 Task: Find connections with filter location Landerneau with filter topic #Affiliationwith filter profile language Potuguese with filter current company BORN Group with filter school Gandhi Institute for Technological Advancement with filter industry Horticulture with filter service category Human Resources with filter keywords title Quality Engineer
Action: Mouse moved to (520, 88)
Screenshot: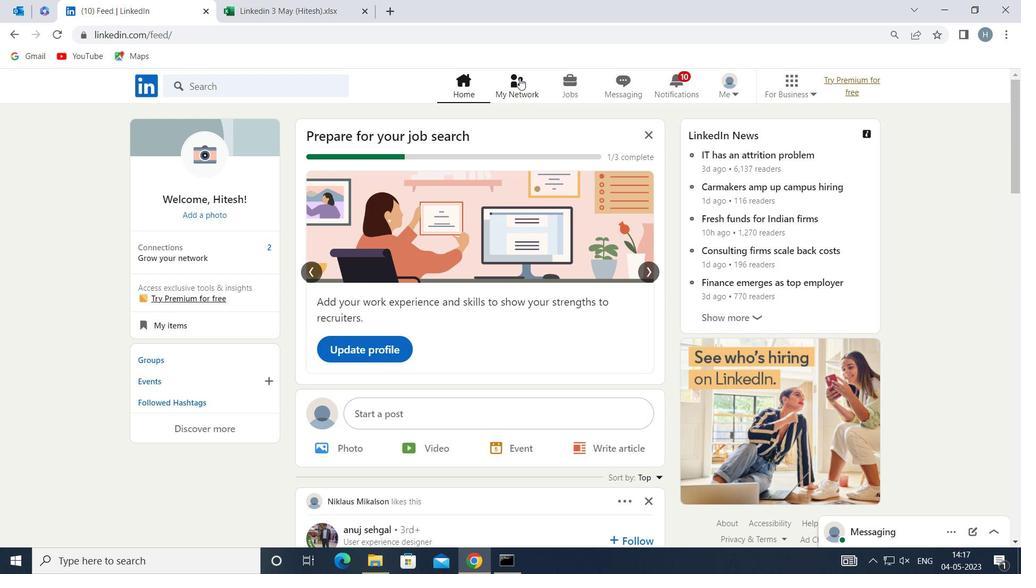 
Action: Mouse pressed left at (520, 88)
Screenshot: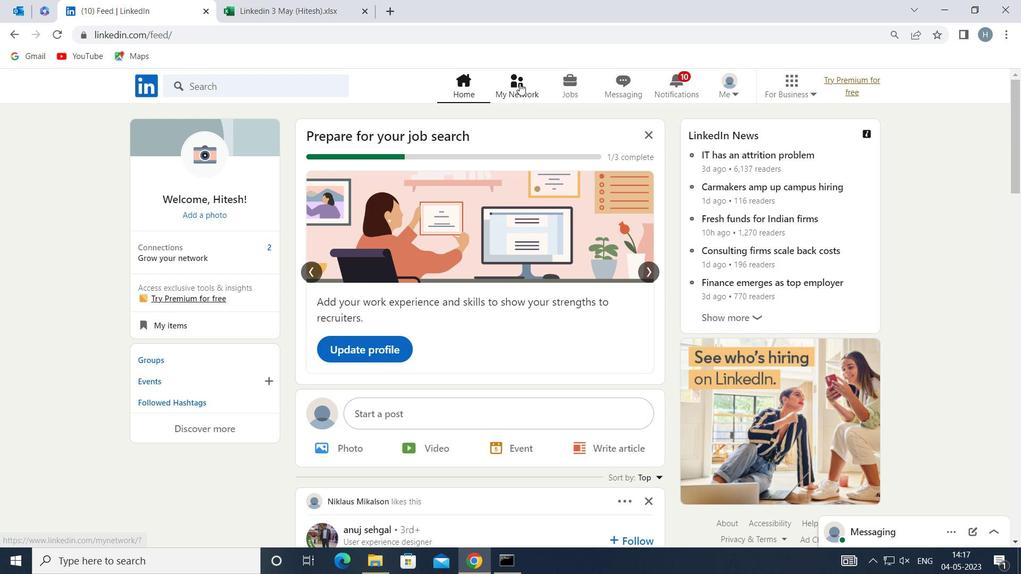 
Action: Mouse moved to (308, 158)
Screenshot: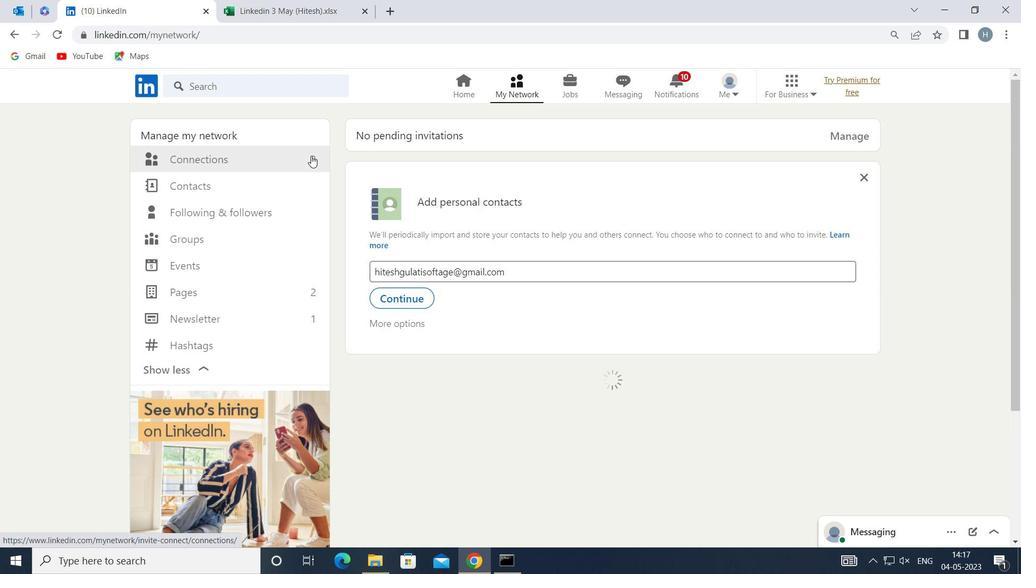 
Action: Mouse pressed left at (308, 158)
Screenshot: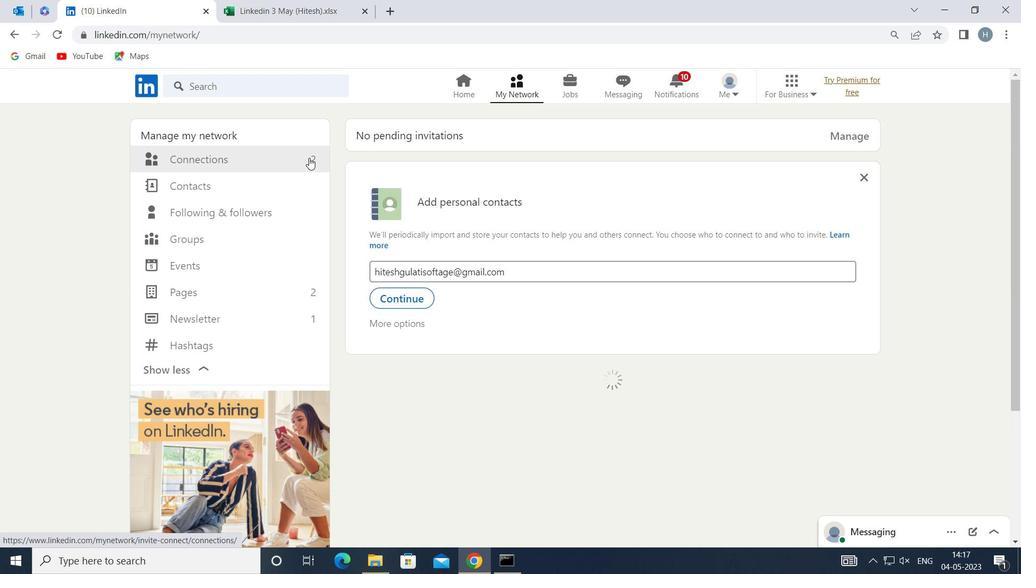 
Action: Mouse moved to (617, 160)
Screenshot: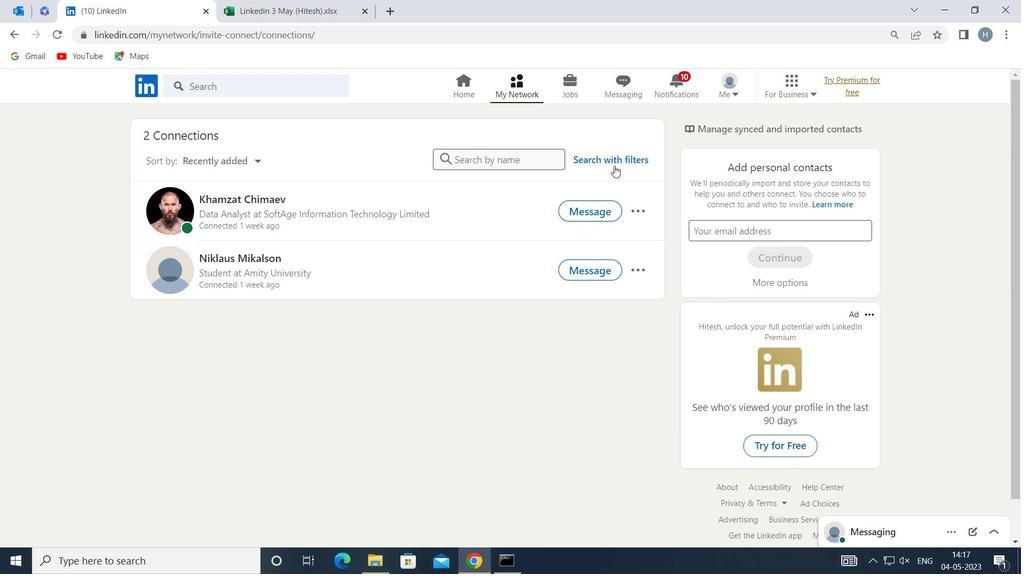 
Action: Mouse pressed left at (617, 160)
Screenshot: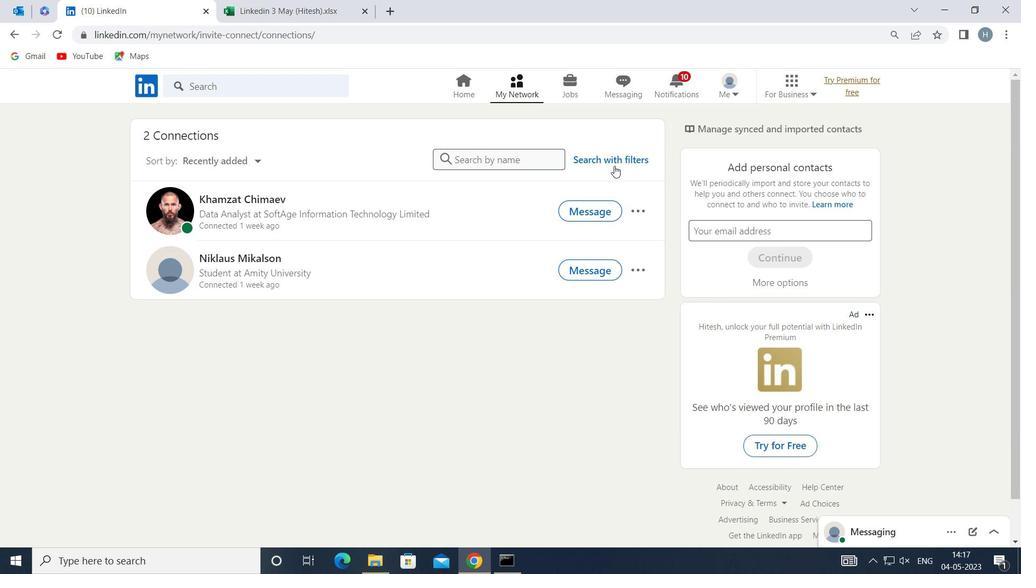 
Action: Mouse moved to (555, 126)
Screenshot: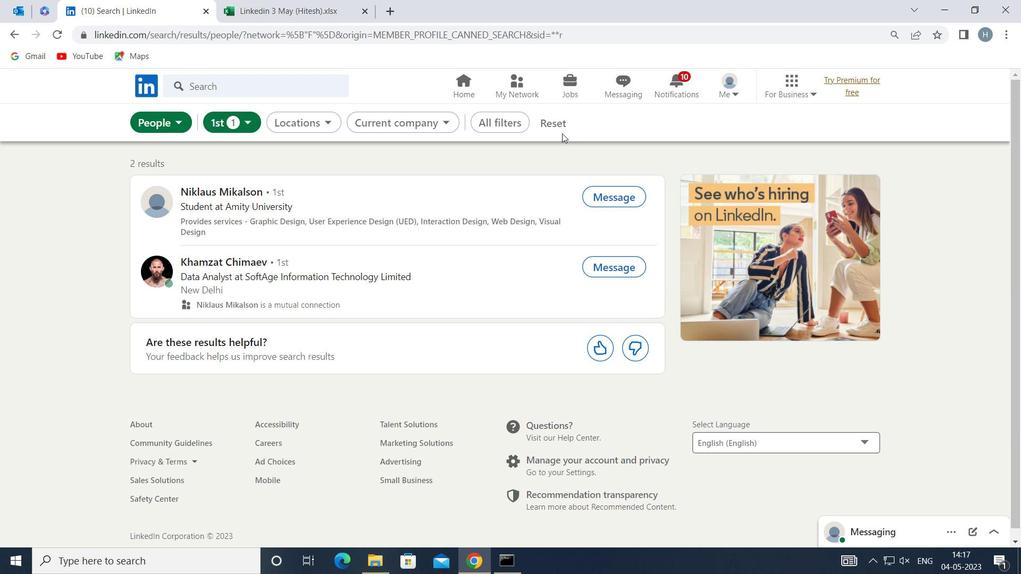 
Action: Mouse pressed left at (555, 126)
Screenshot: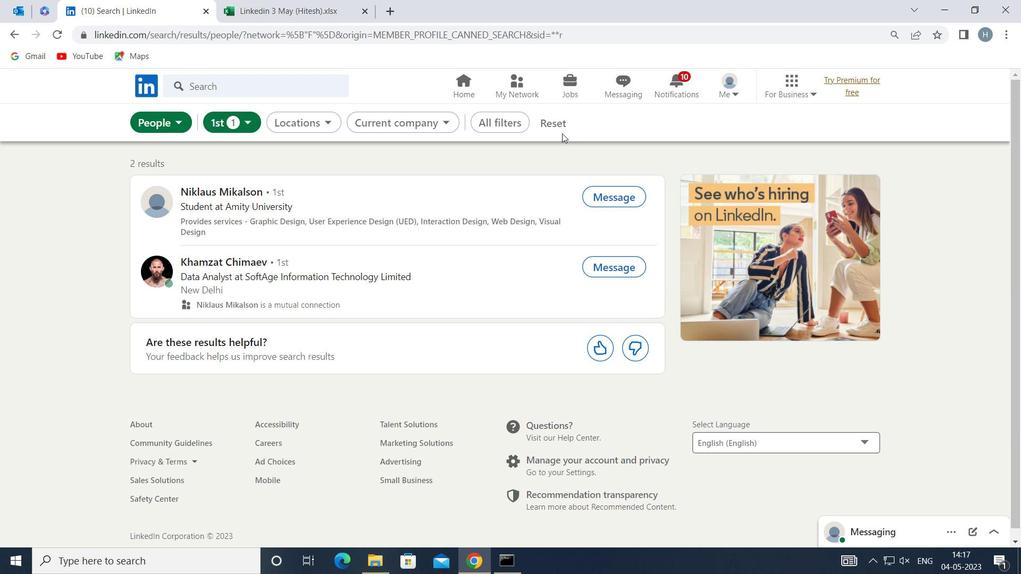 
Action: Mouse moved to (543, 126)
Screenshot: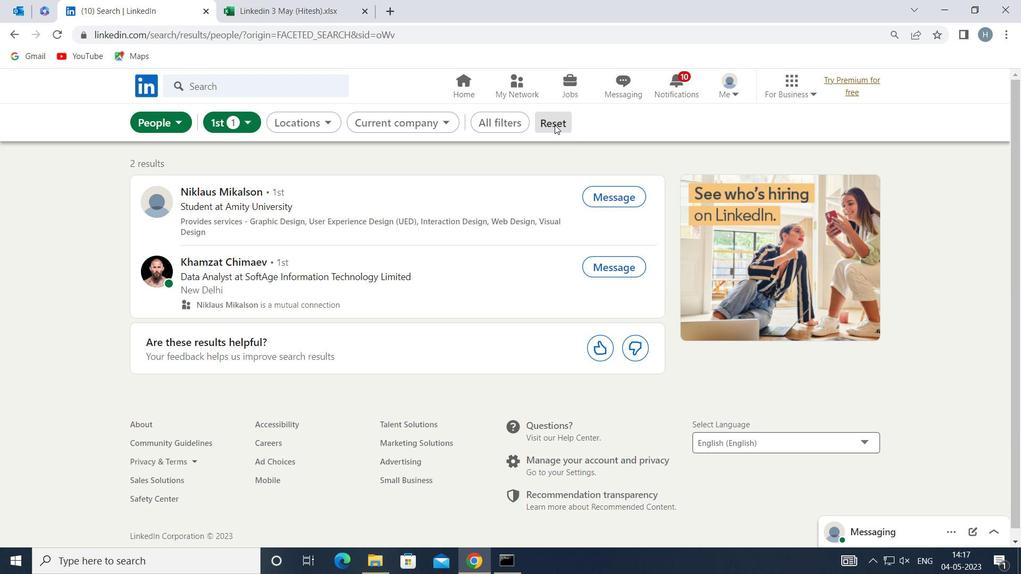 
Action: Mouse pressed left at (543, 126)
Screenshot: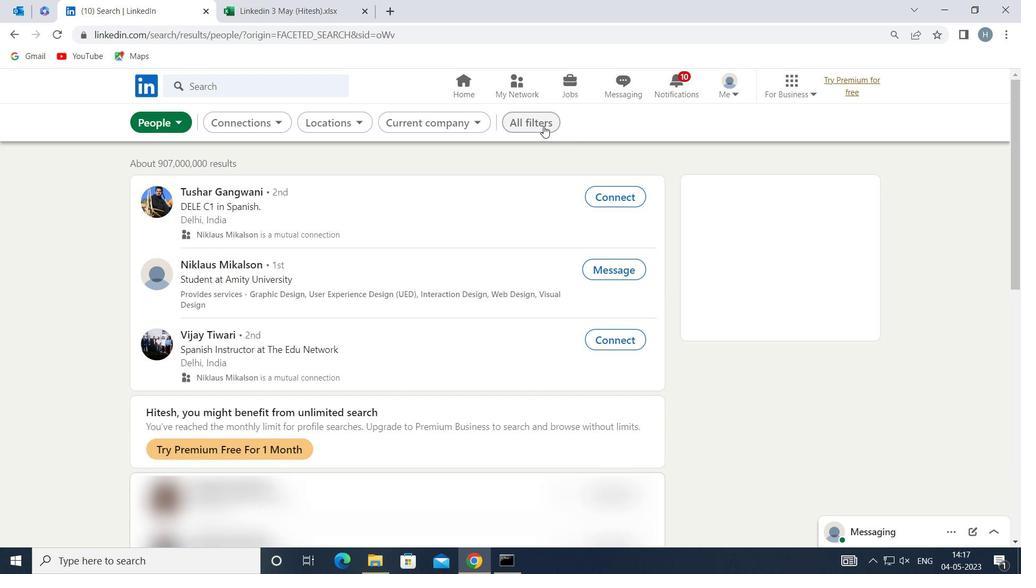 
Action: Mouse moved to (820, 319)
Screenshot: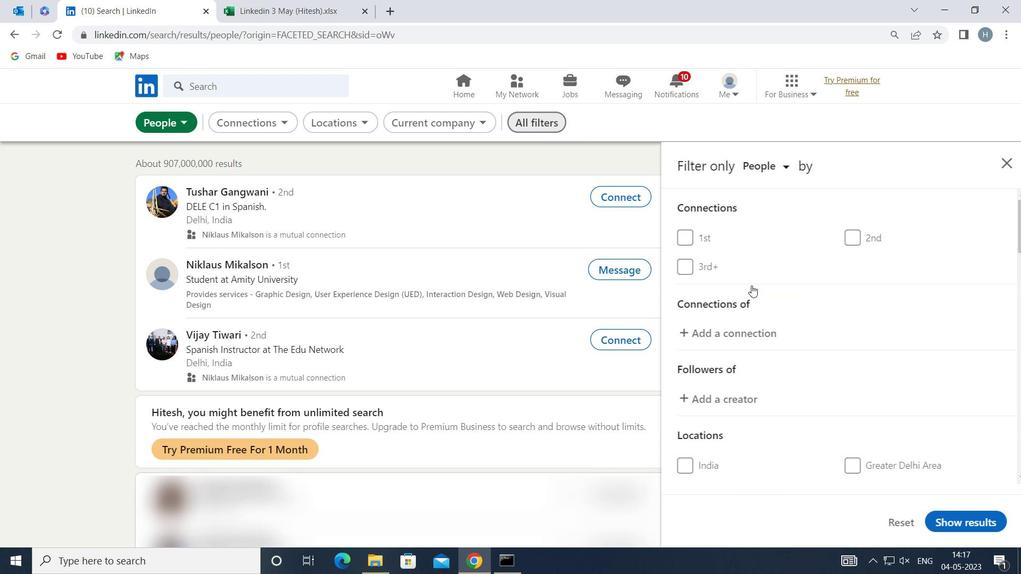 
Action: Mouse scrolled (820, 319) with delta (0, 0)
Screenshot: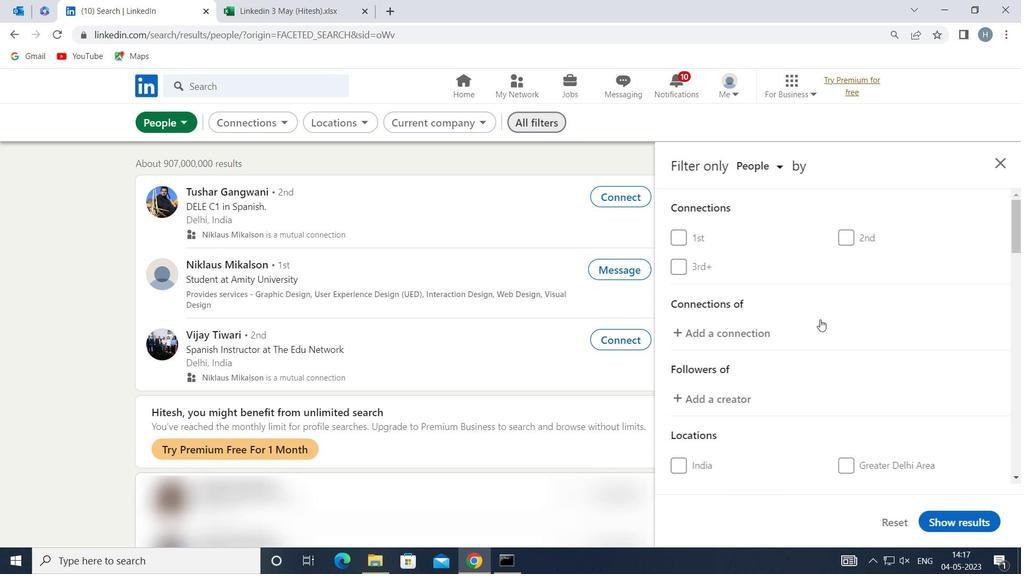 
Action: Mouse scrolled (820, 319) with delta (0, 0)
Screenshot: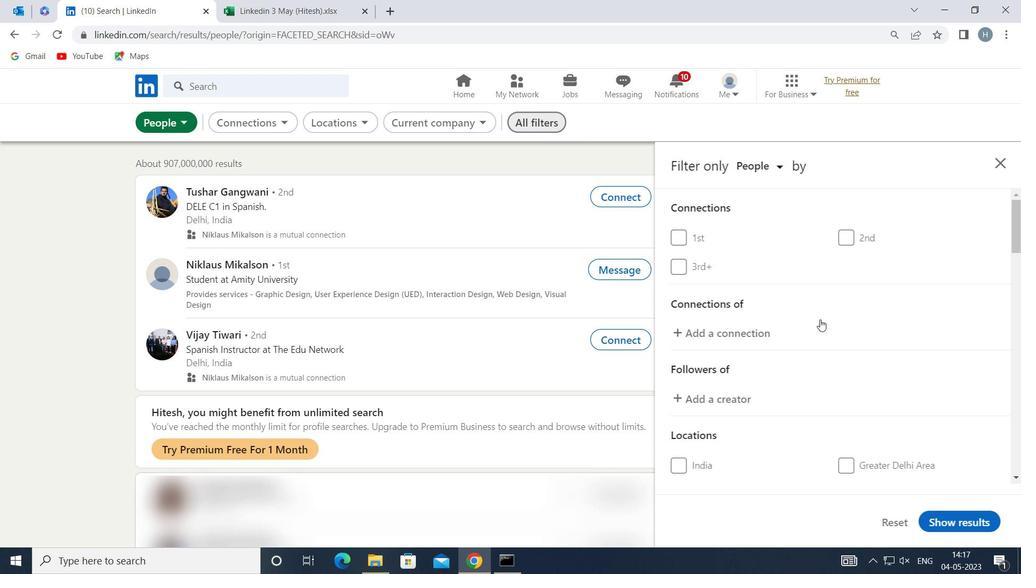 
Action: Mouse scrolled (820, 319) with delta (0, 0)
Screenshot: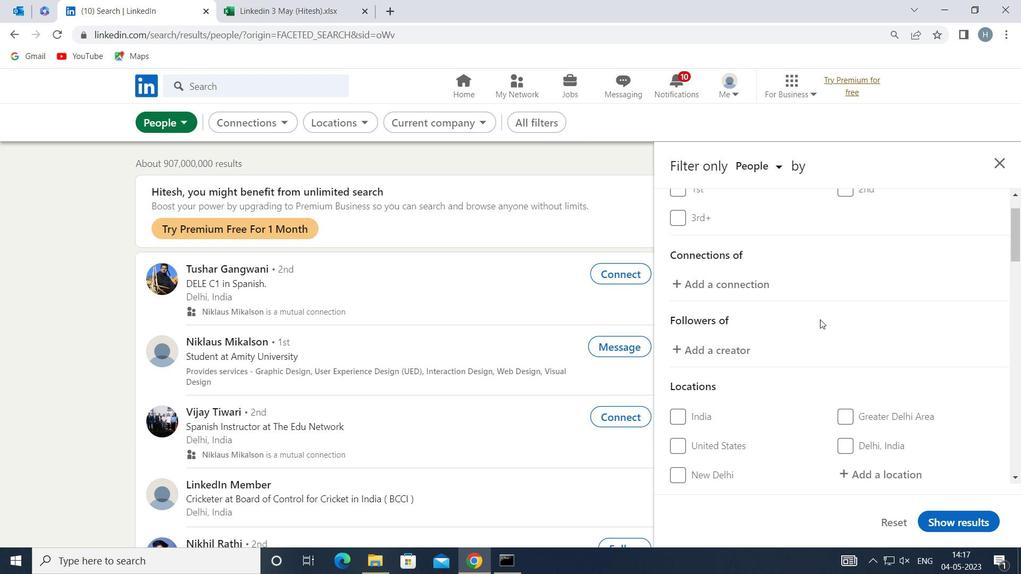 
Action: Mouse moved to (853, 325)
Screenshot: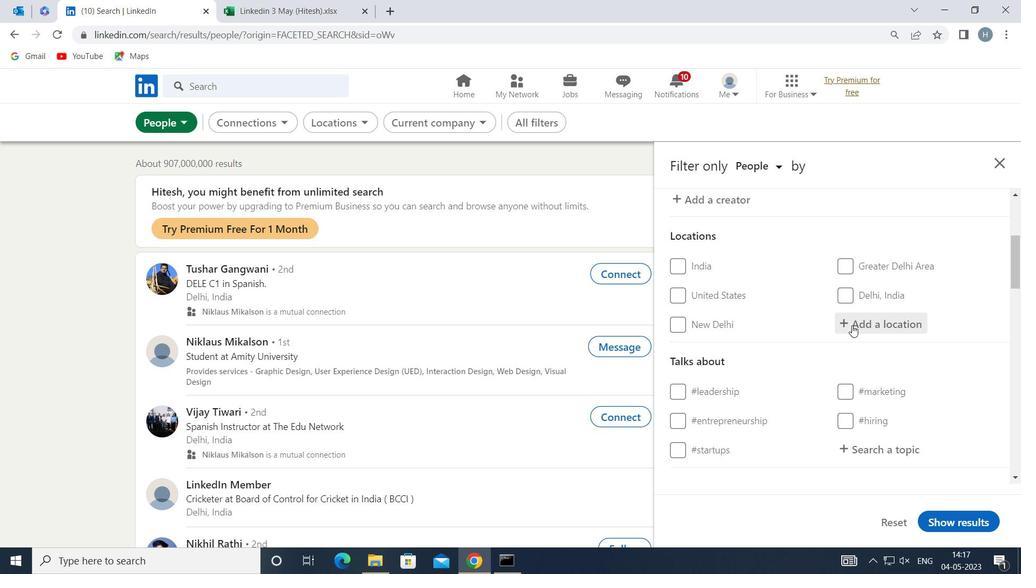
Action: Mouse pressed left at (853, 325)
Screenshot: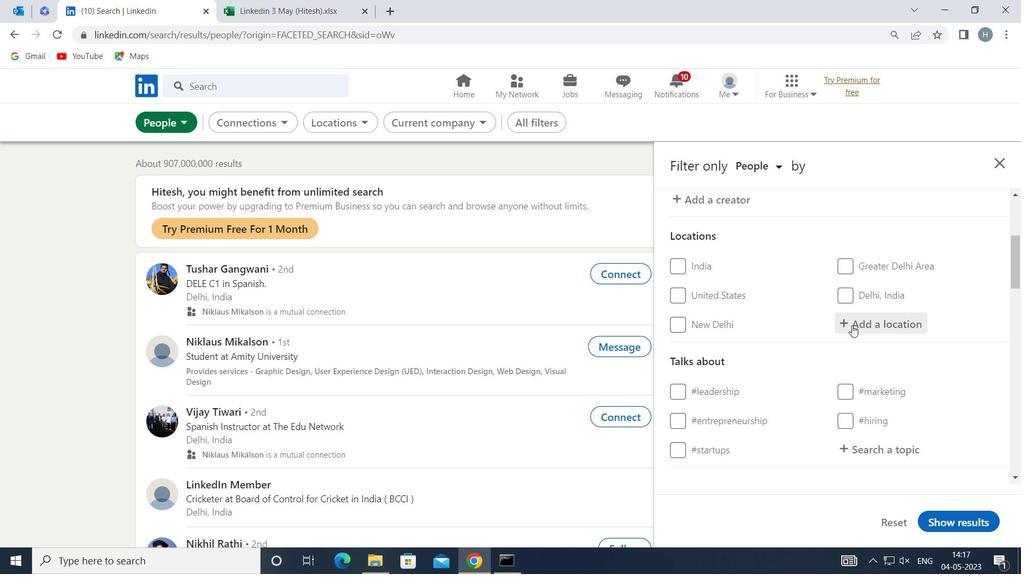 
Action: Mouse moved to (854, 324)
Screenshot: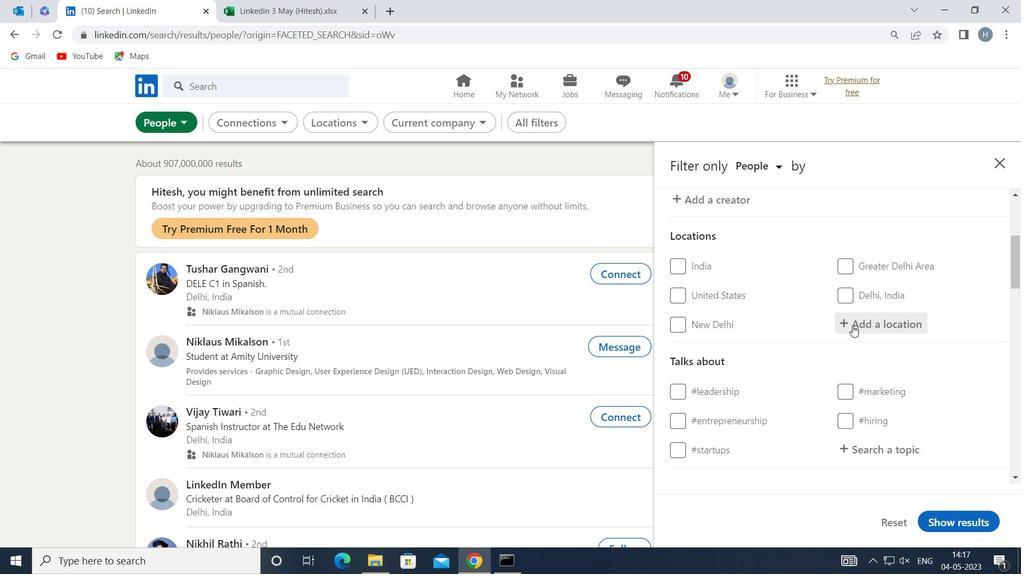 
Action: Key pressed <Key.shift>LANDERNEAU
Screenshot: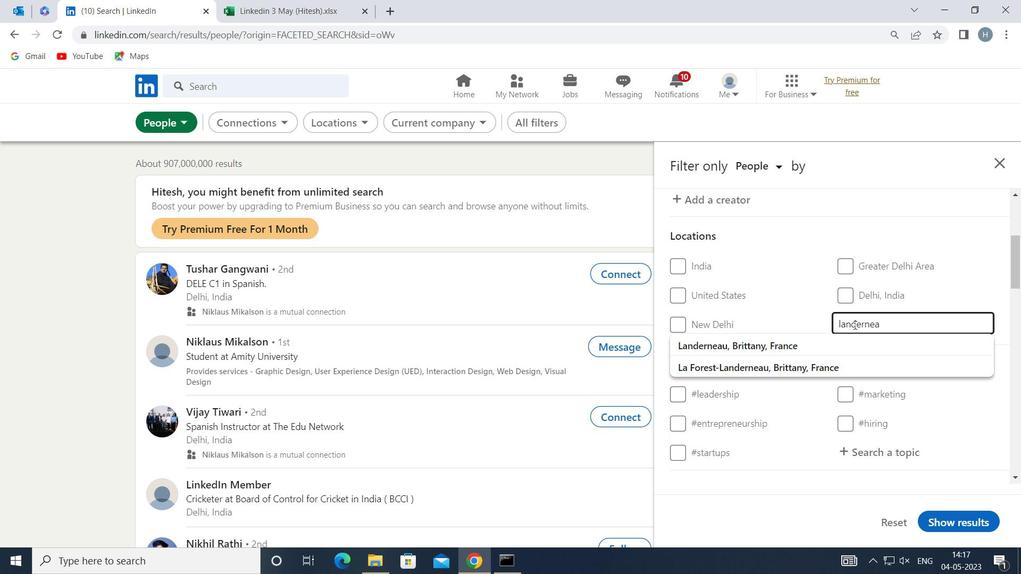 
Action: Mouse moved to (837, 348)
Screenshot: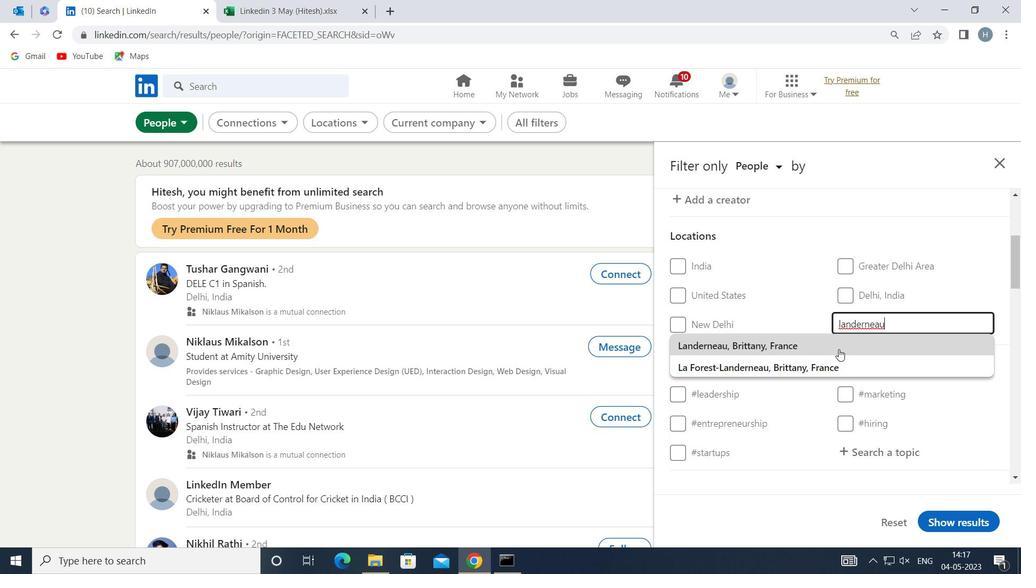 
Action: Mouse pressed left at (837, 348)
Screenshot: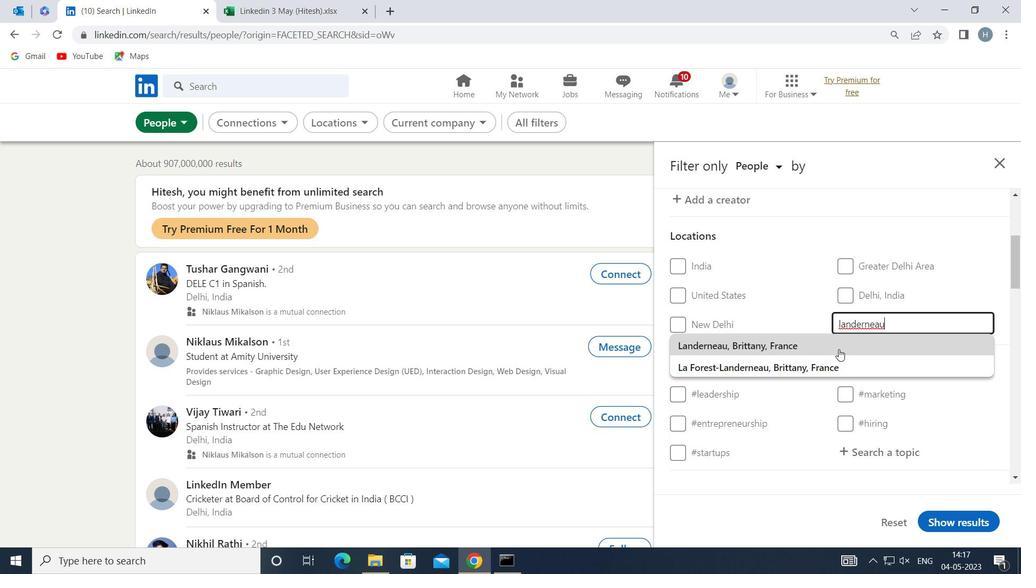 
Action: Mouse scrolled (837, 348) with delta (0, 0)
Screenshot: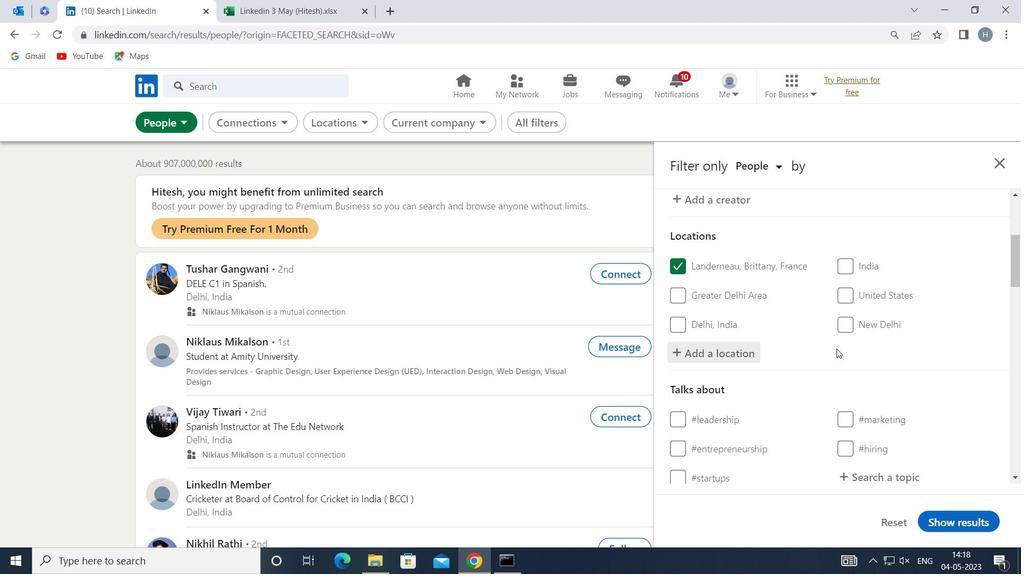 
Action: Mouse moved to (877, 407)
Screenshot: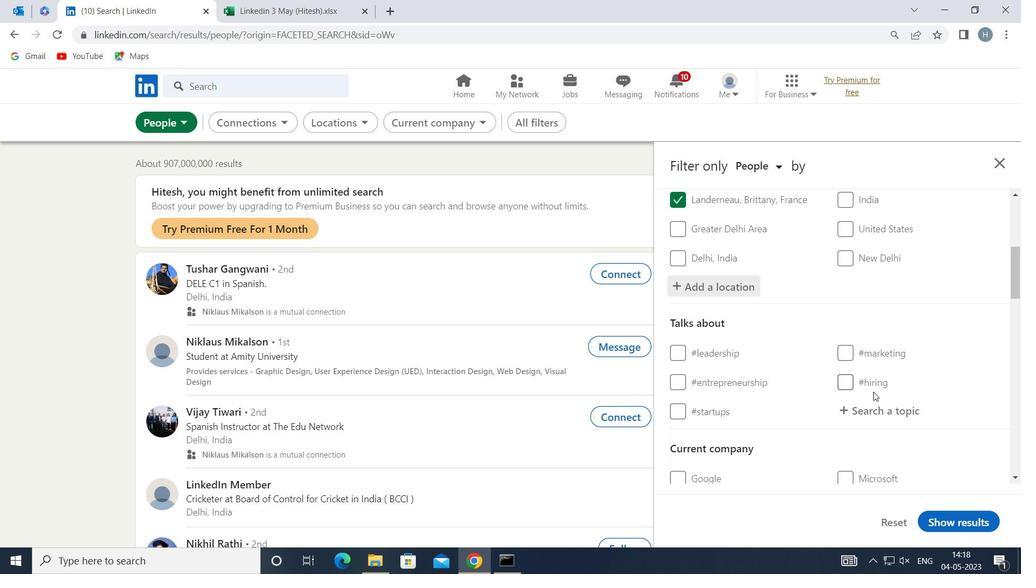 
Action: Mouse pressed left at (877, 407)
Screenshot: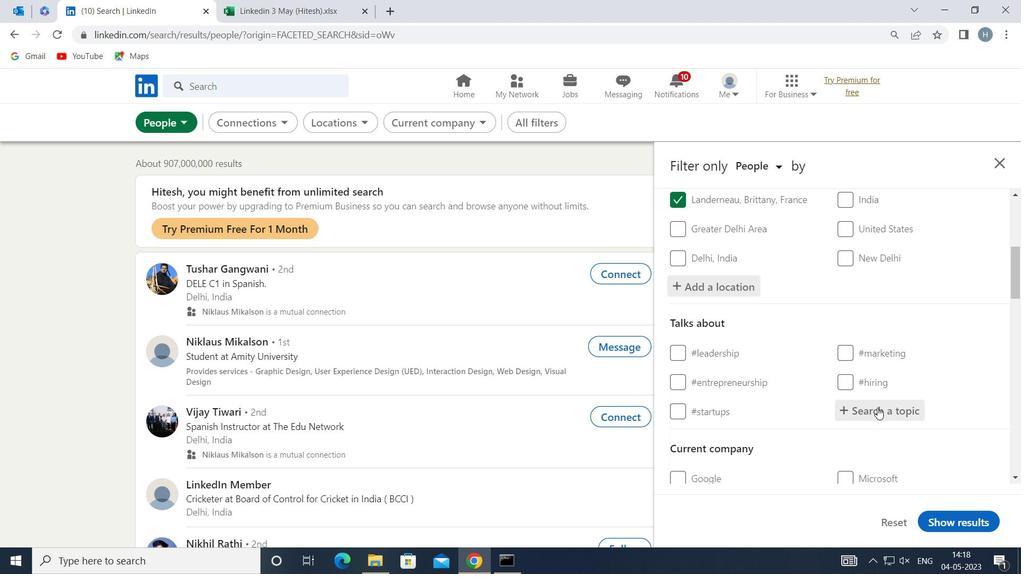 
Action: Key pressed <Key.shift>AFFILIATION
Screenshot: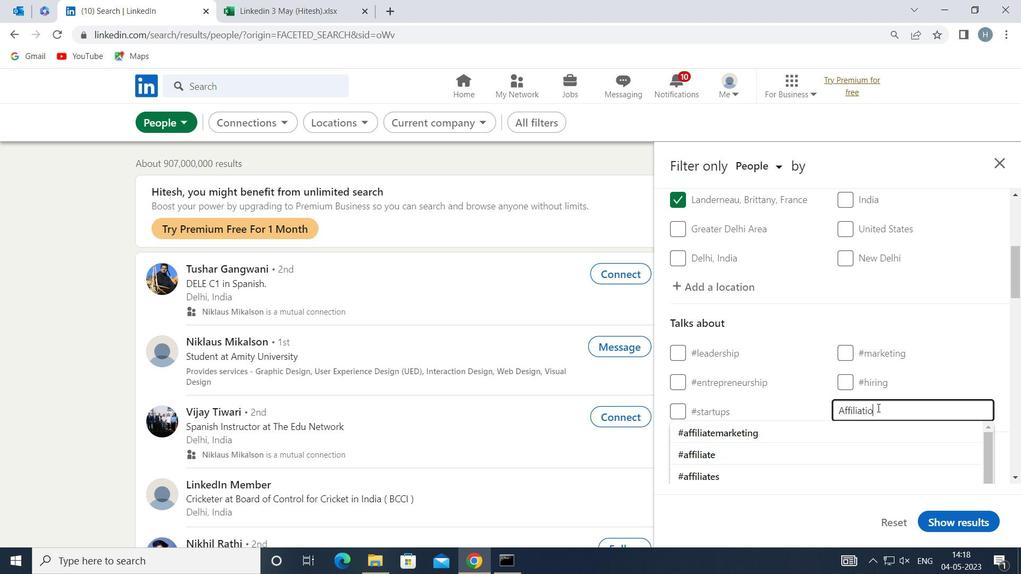 
Action: Mouse moved to (837, 427)
Screenshot: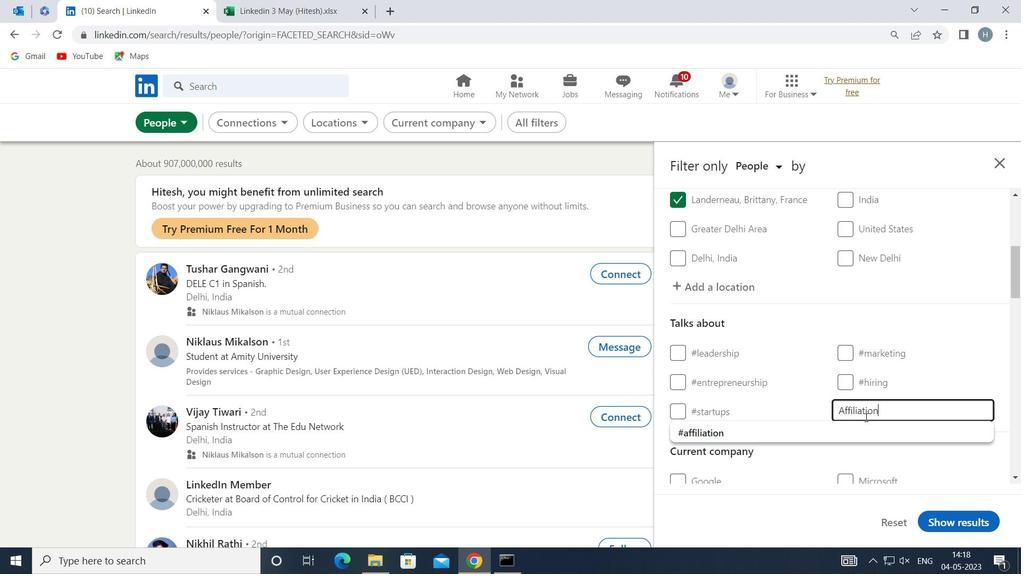 
Action: Mouse pressed left at (837, 427)
Screenshot: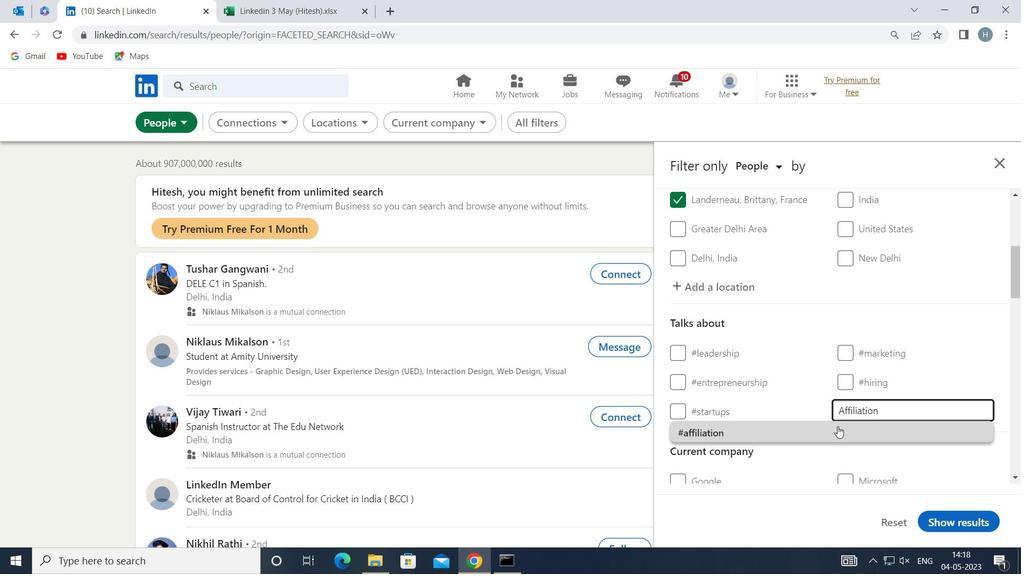 
Action: Mouse moved to (836, 427)
Screenshot: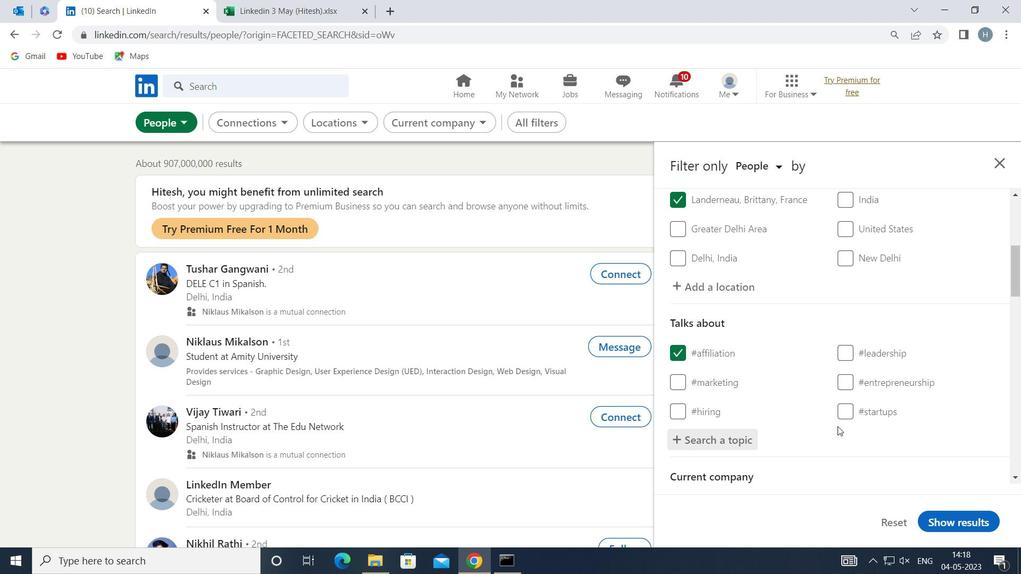 
Action: Mouse scrolled (836, 426) with delta (0, 0)
Screenshot: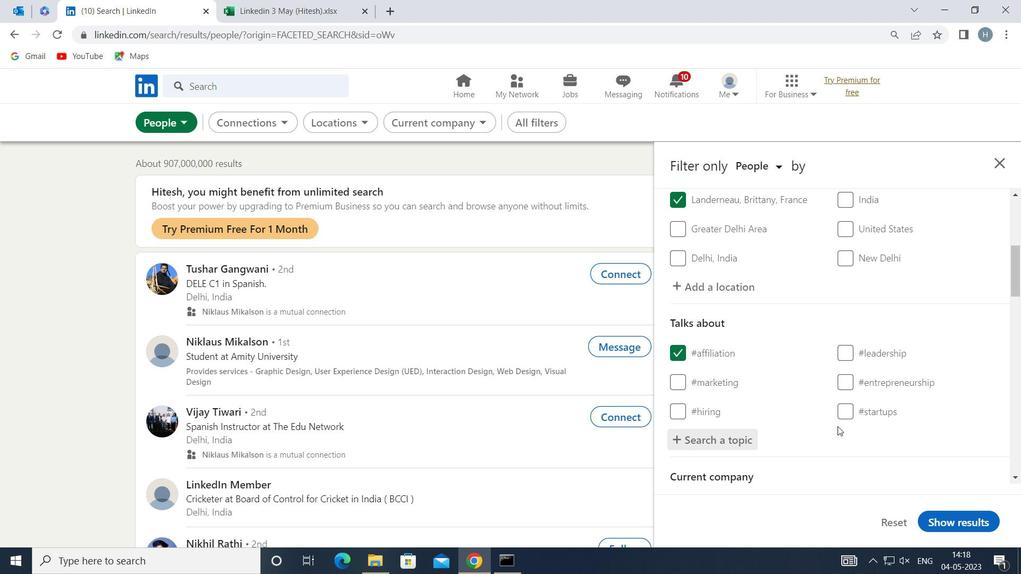 
Action: Mouse moved to (836, 424)
Screenshot: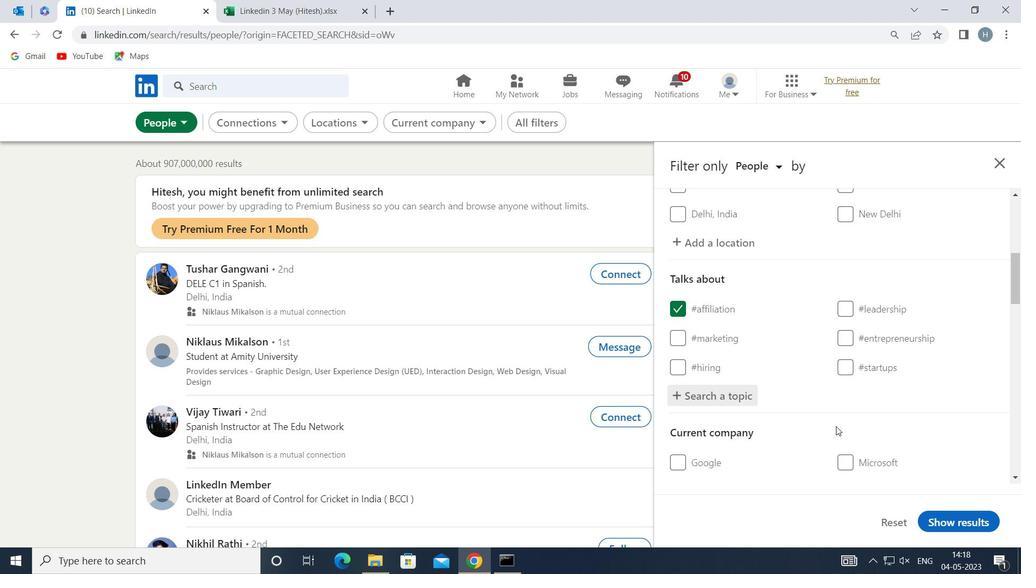 
Action: Mouse scrolled (836, 423) with delta (0, 0)
Screenshot: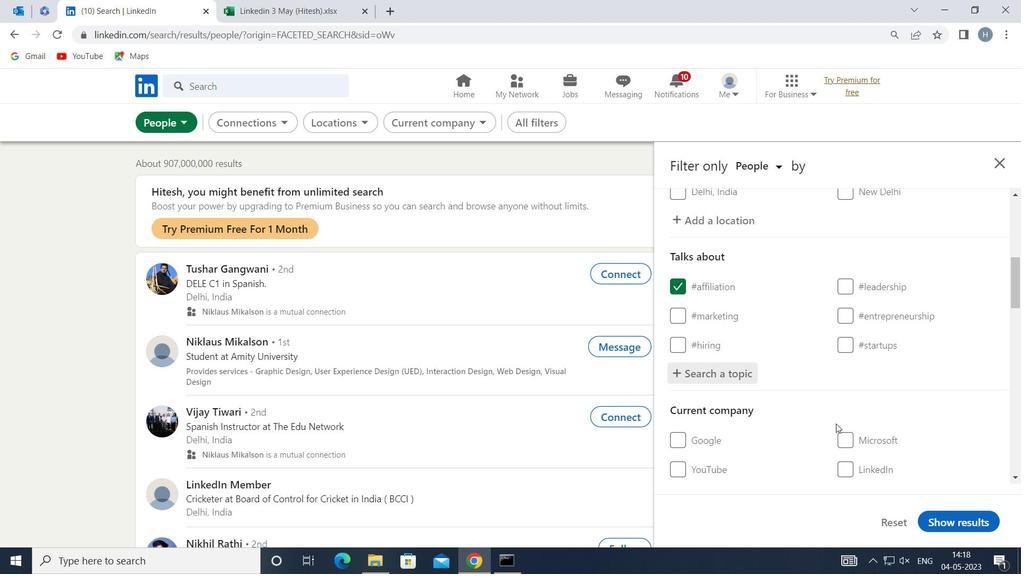 
Action: Mouse moved to (836, 421)
Screenshot: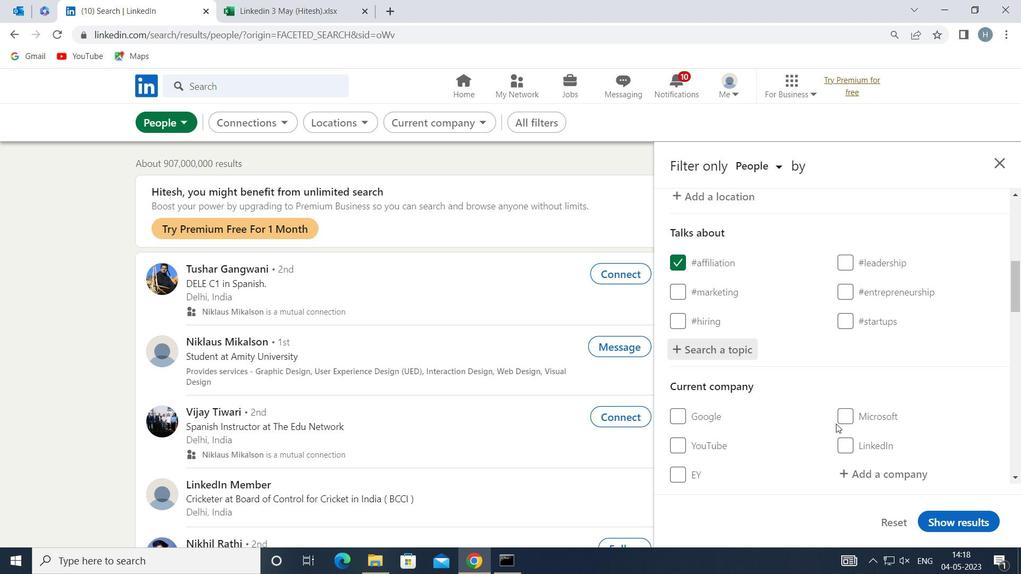 
Action: Mouse scrolled (836, 421) with delta (0, 0)
Screenshot: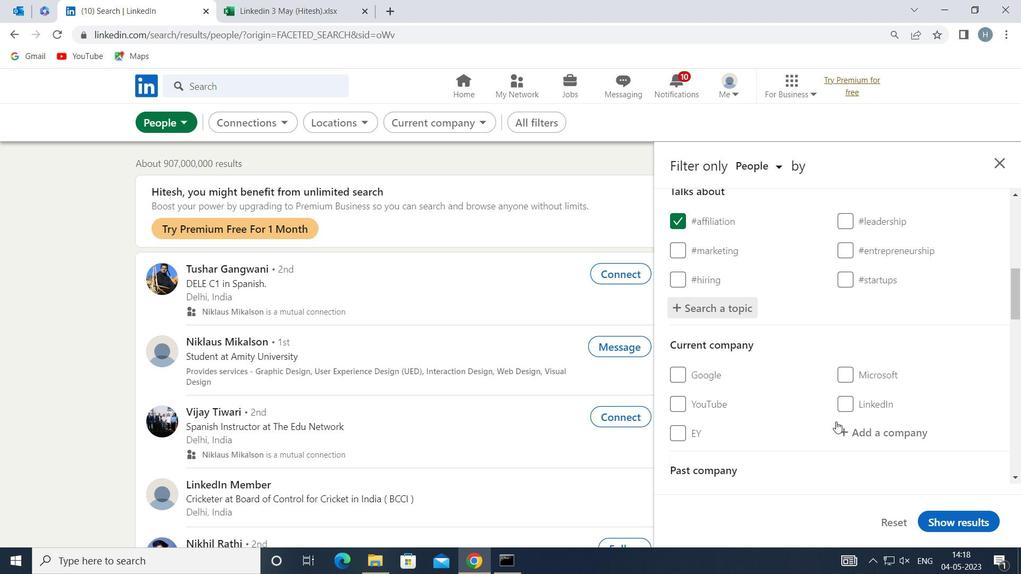 
Action: Mouse moved to (836, 419)
Screenshot: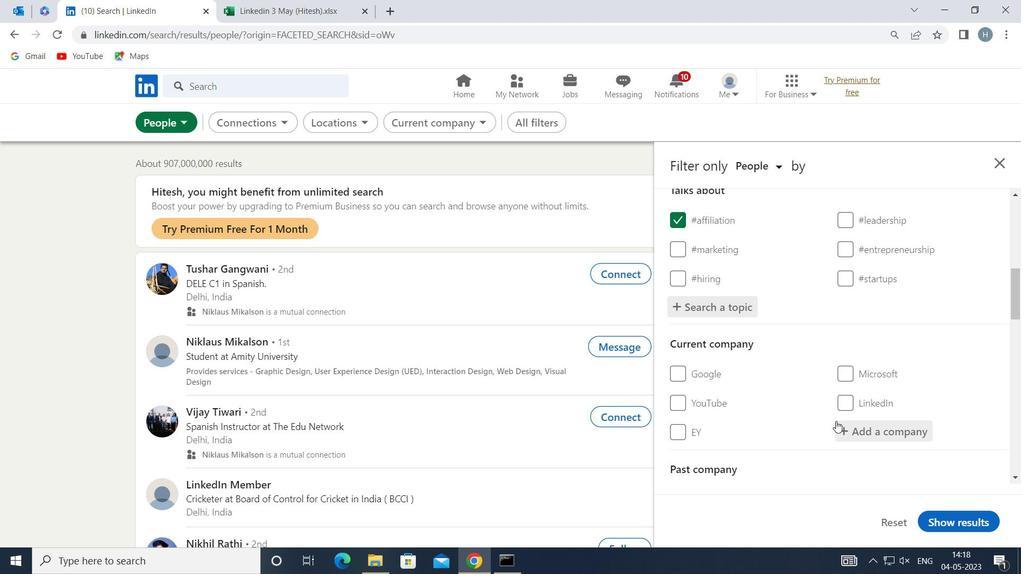 
Action: Mouse scrolled (836, 418) with delta (0, 0)
Screenshot: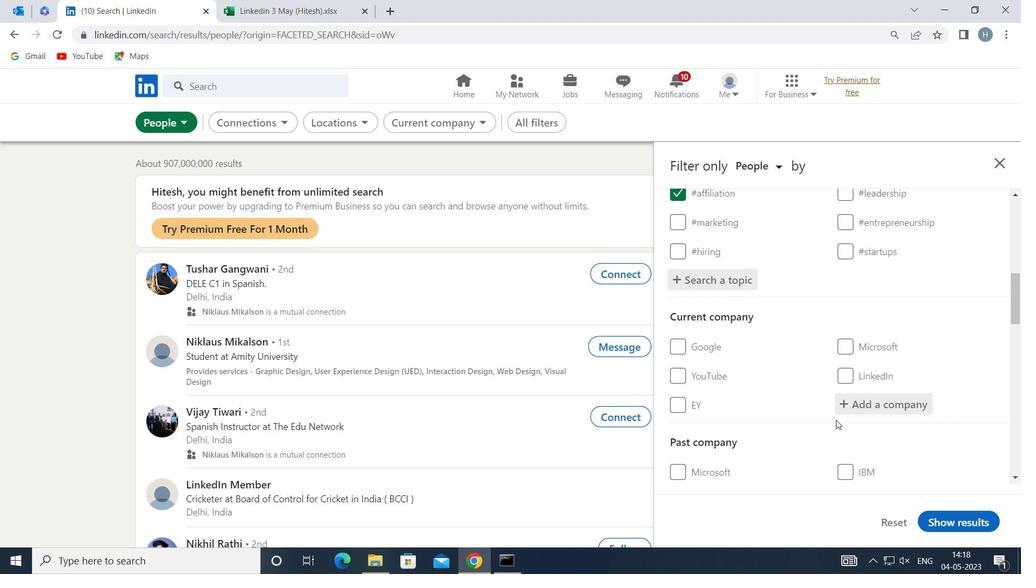 
Action: Mouse scrolled (836, 418) with delta (0, 0)
Screenshot: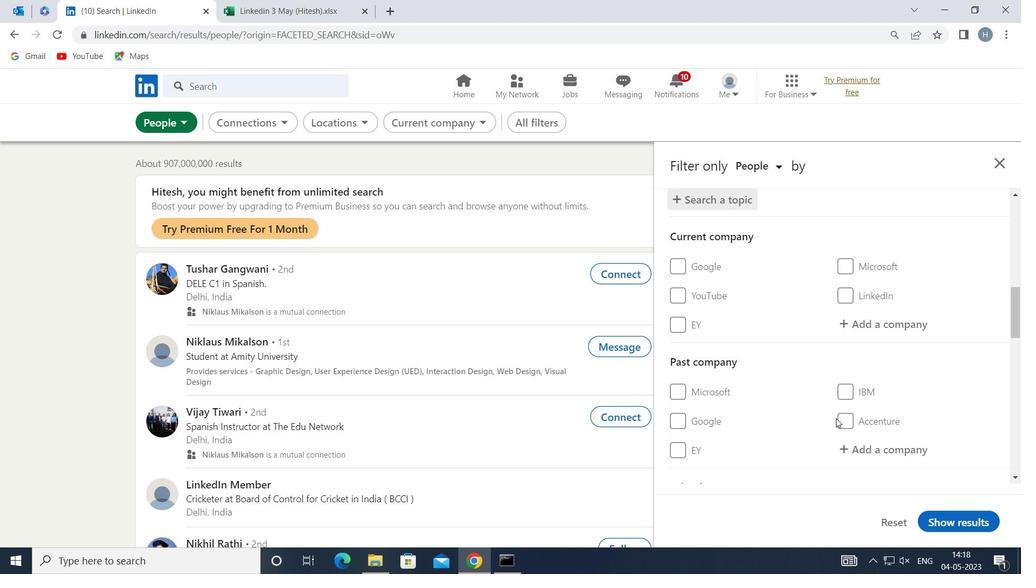 
Action: Mouse scrolled (836, 418) with delta (0, 0)
Screenshot: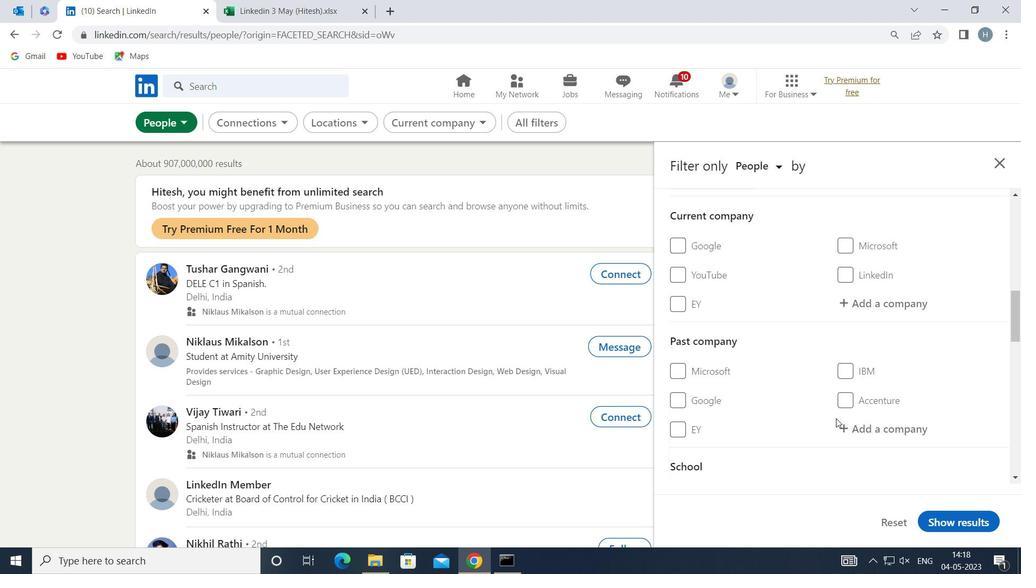 
Action: Mouse scrolled (836, 418) with delta (0, 0)
Screenshot: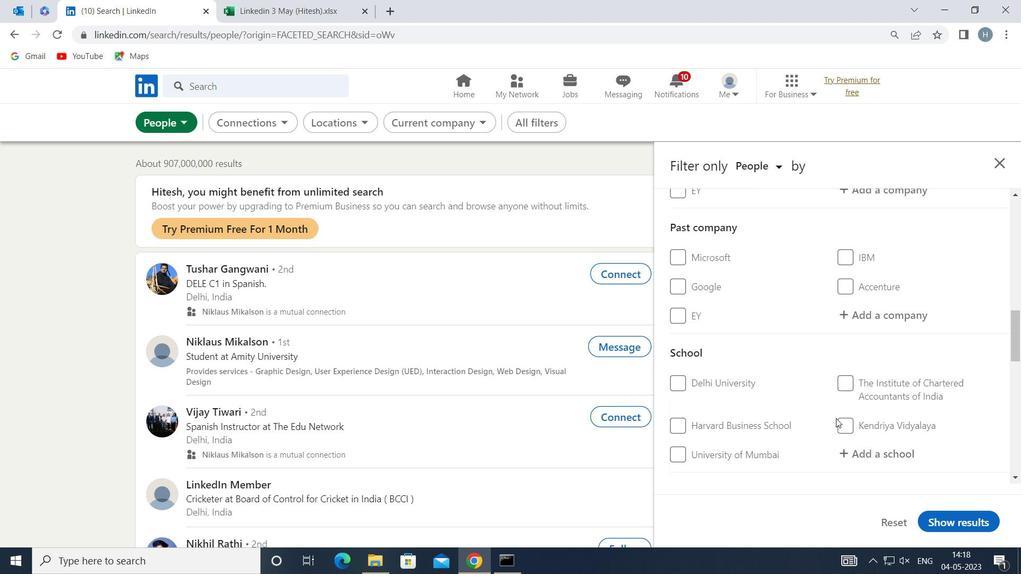 
Action: Mouse scrolled (836, 418) with delta (0, 0)
Screenshot: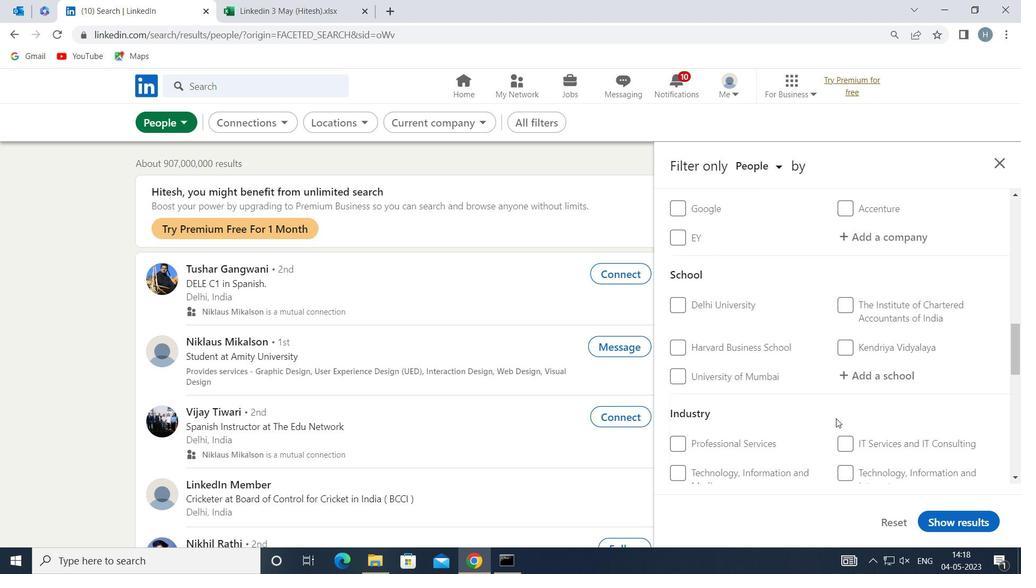 
Action: Mouse scrolled (836, 418) with delta (0, 0)
Screenshot: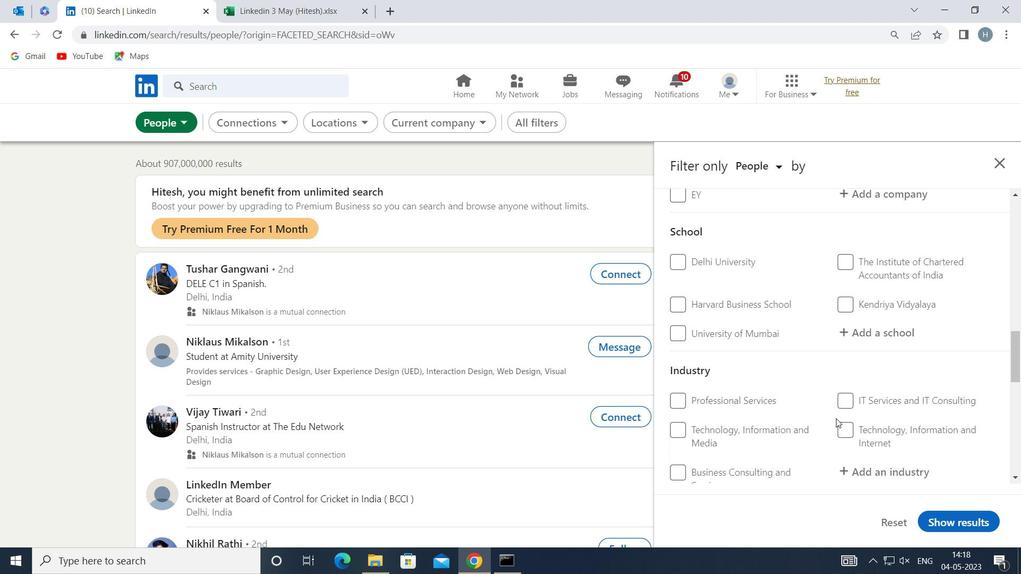
Action: Mouse scrolled (836, 418) with delta (0, 0)
Screenshot: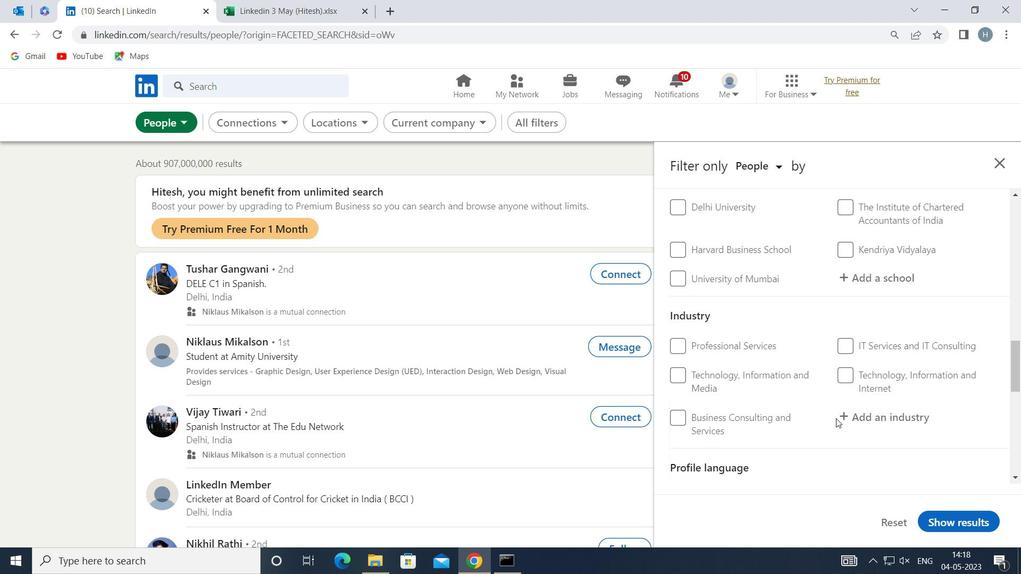 
Action: Mouse moved to (852, 418)
Screenshot: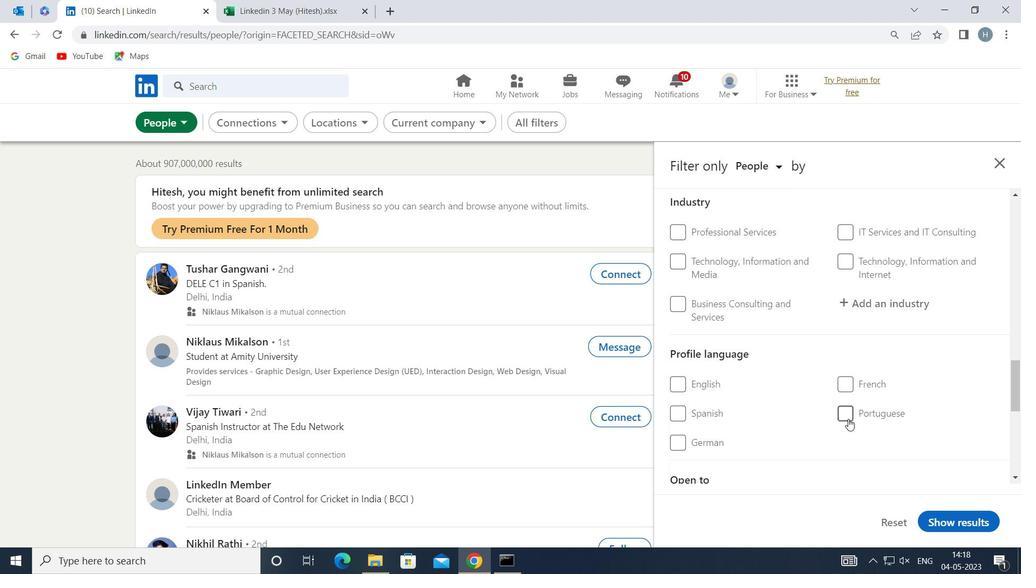 
Action: Mouse pressed left at (852, 418)
Screenshot: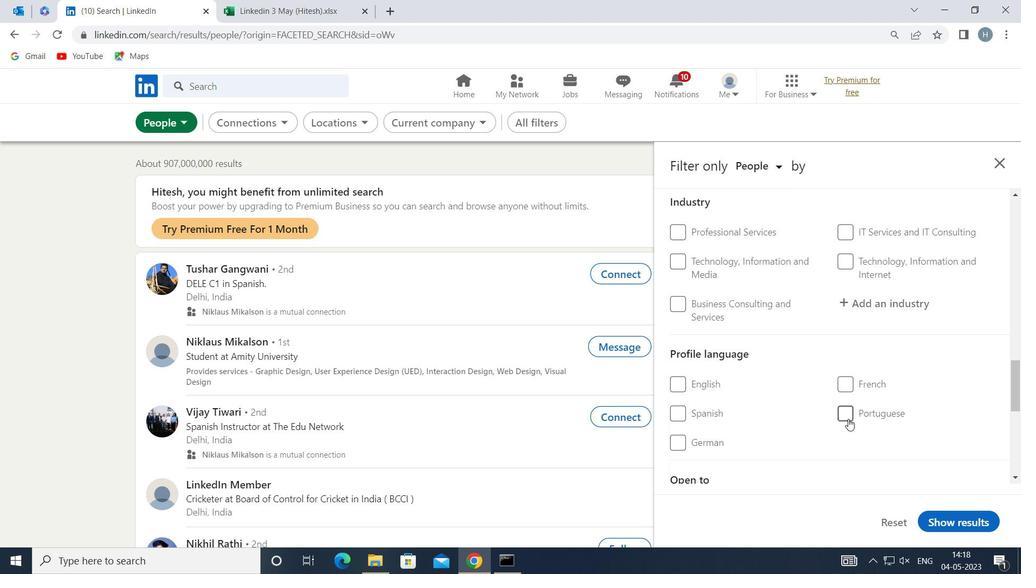 
Action: Mouse moved to (803, 426)
Screenshot: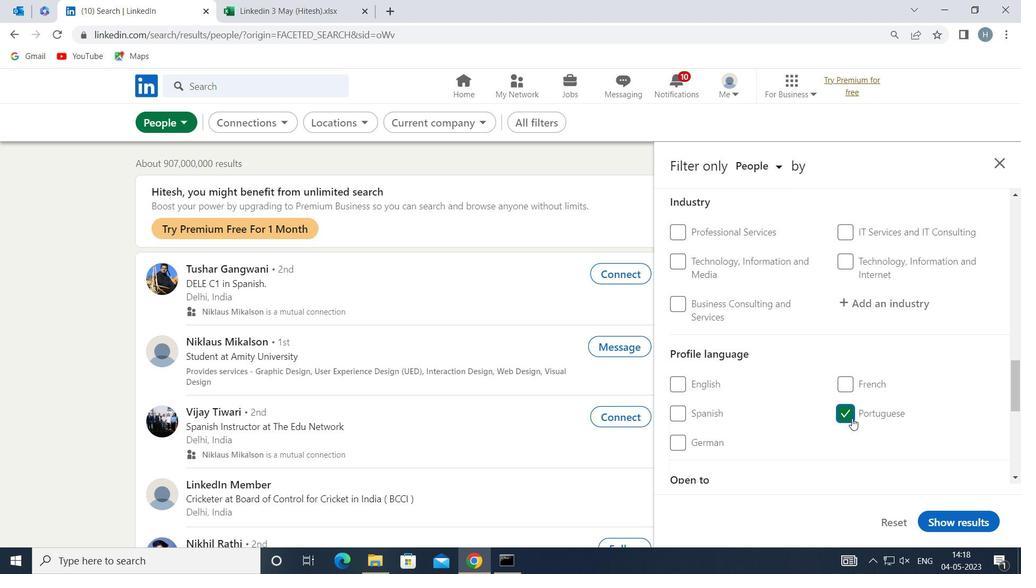 
Action: Mouse scrolled (803, 426) with delta (0, 0)
Screenshot: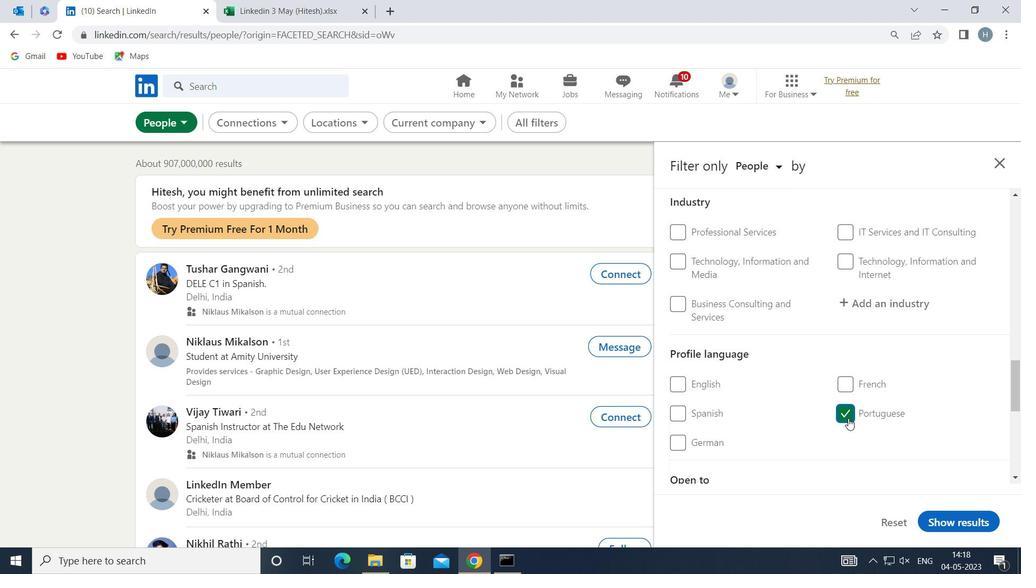 
Action: Mouse scrolled (803, 426) with delta (0, 0)
Screenshot: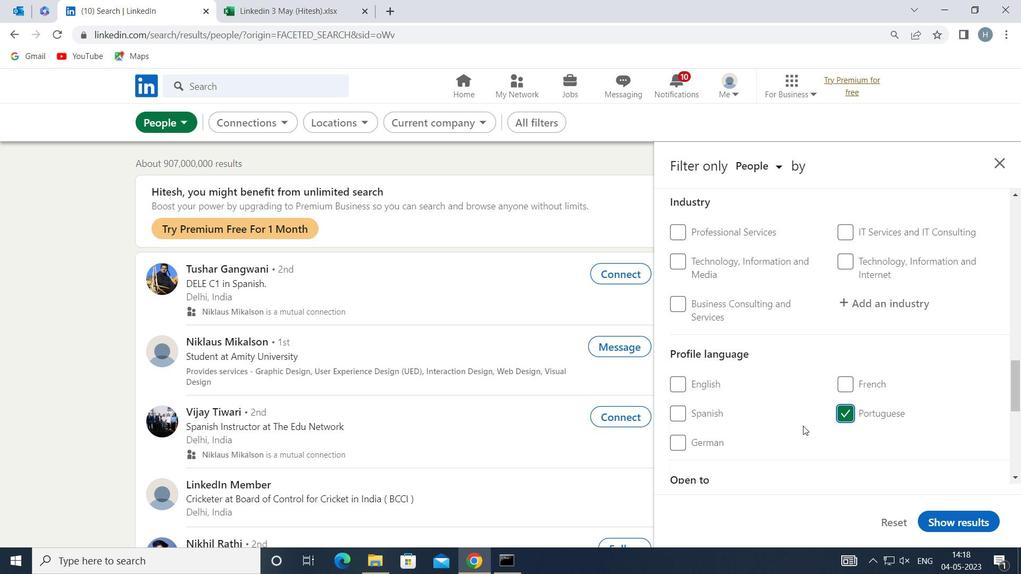 
Action: Mouse scrolled (803, 426) with delta (0, 0)
Screenshot: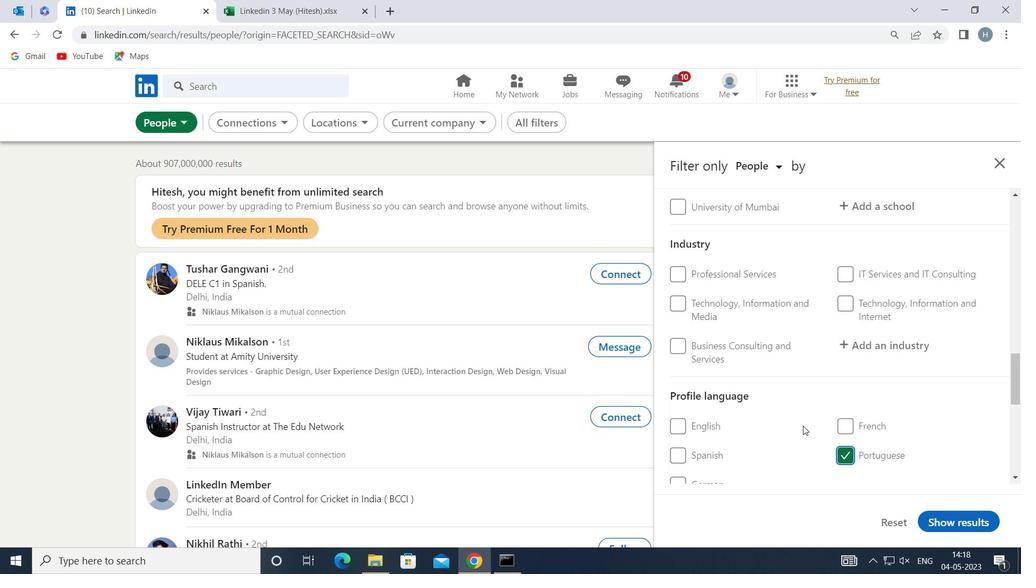 
Action: Mouse scrolled (803, 426) with delta (0, 0)
Screenshot: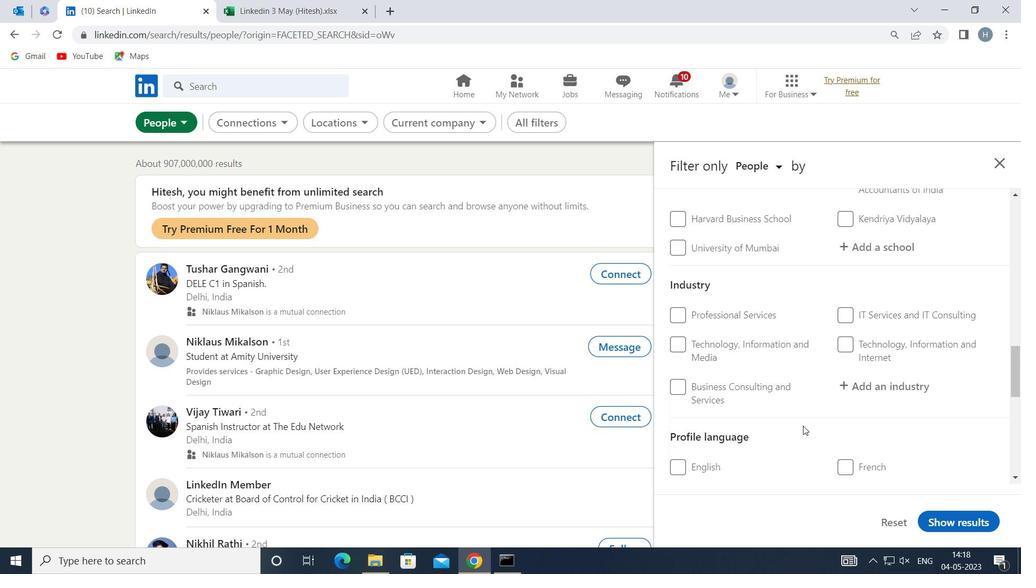 
Action: Mouse scrolled (803, 426) with delta (0, 0)
Screenshot: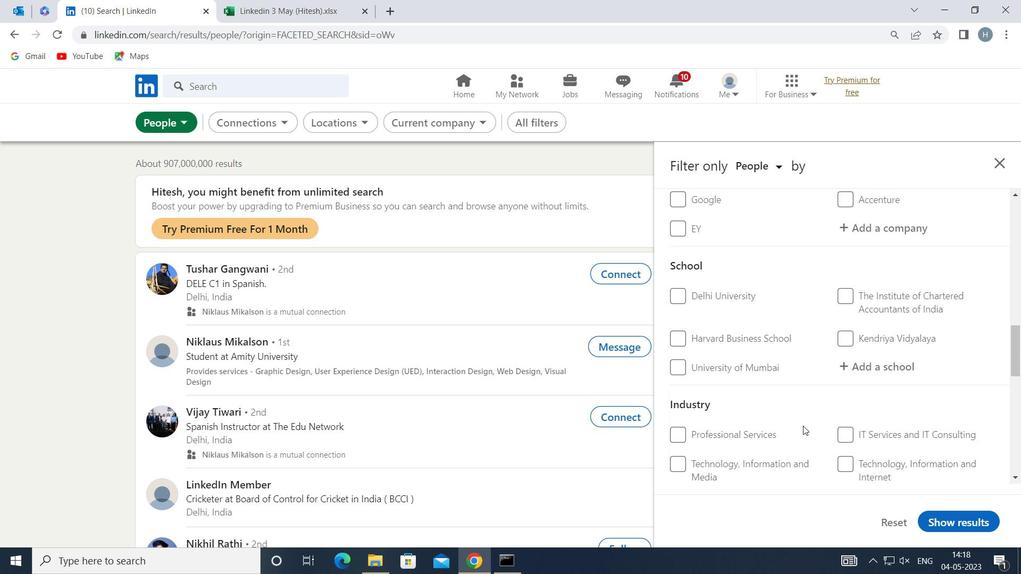 
Action: Mouse scrolled (803, 426) with delta (0, 0)
Screenshot: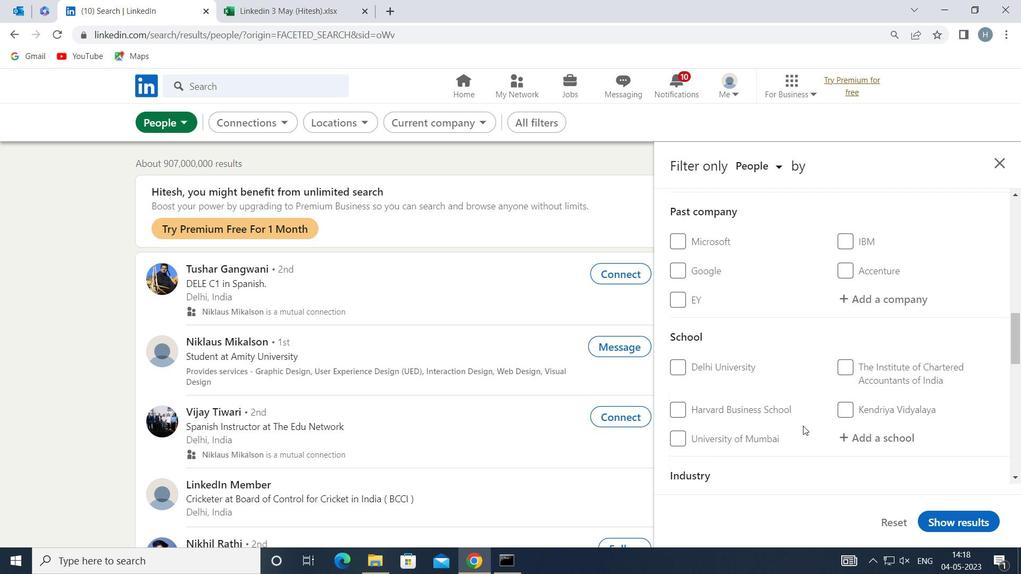 
Action: Mouse scrolled (803, 426) with delta (0, 0)
Screenshot: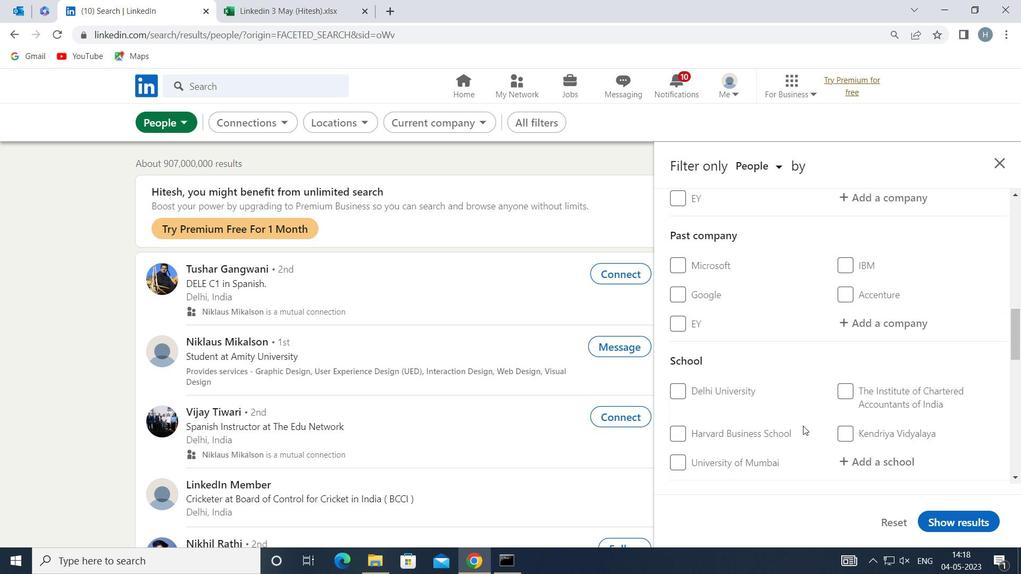 
Action: Mouse scrolled (803, 426) with delta (0, 0)
Screenshot: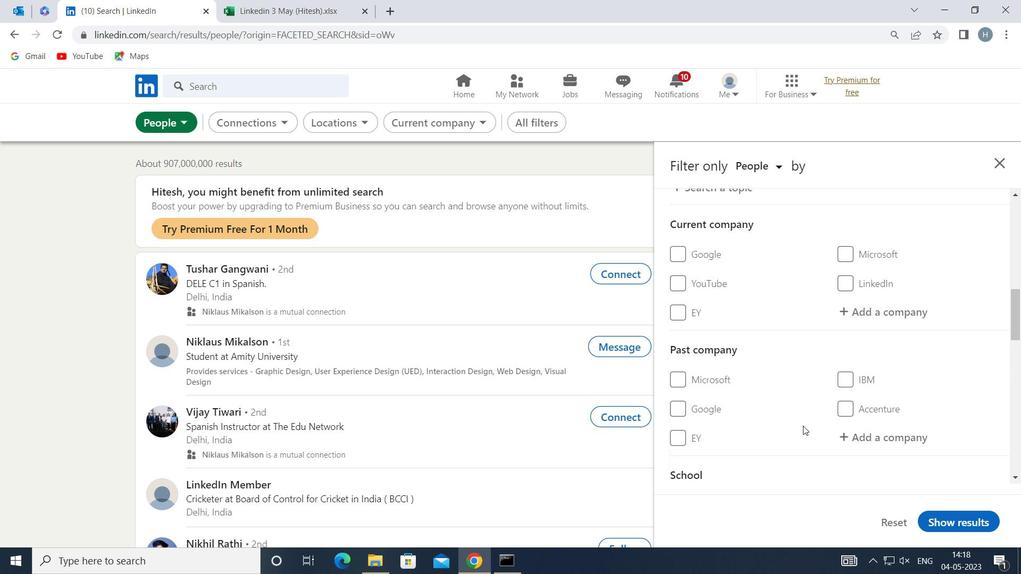 
Action: Mouse moved to (878, 428)
Screenshot: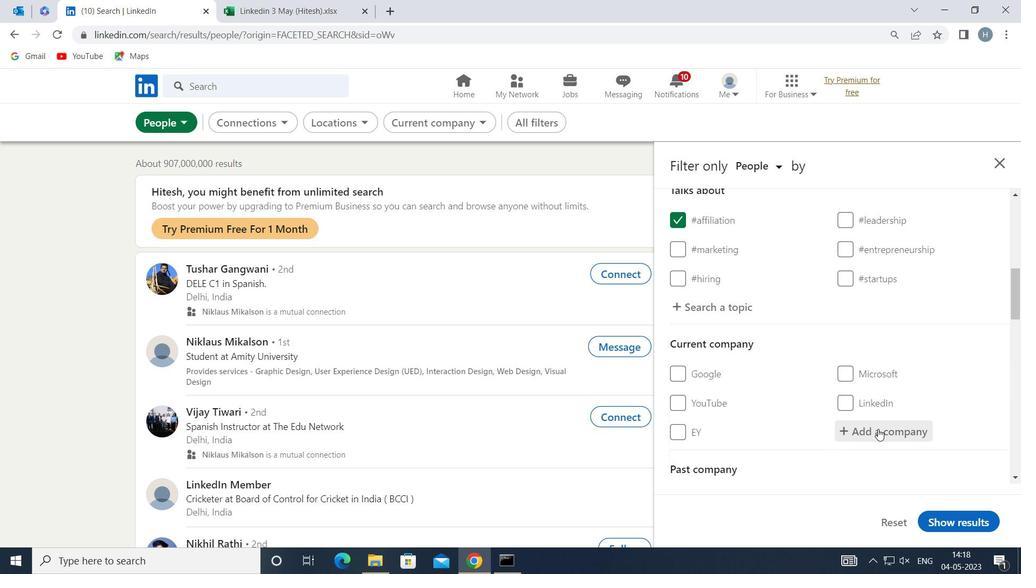 
Action: Mouse pressed left at (878, 428)
Screenshot: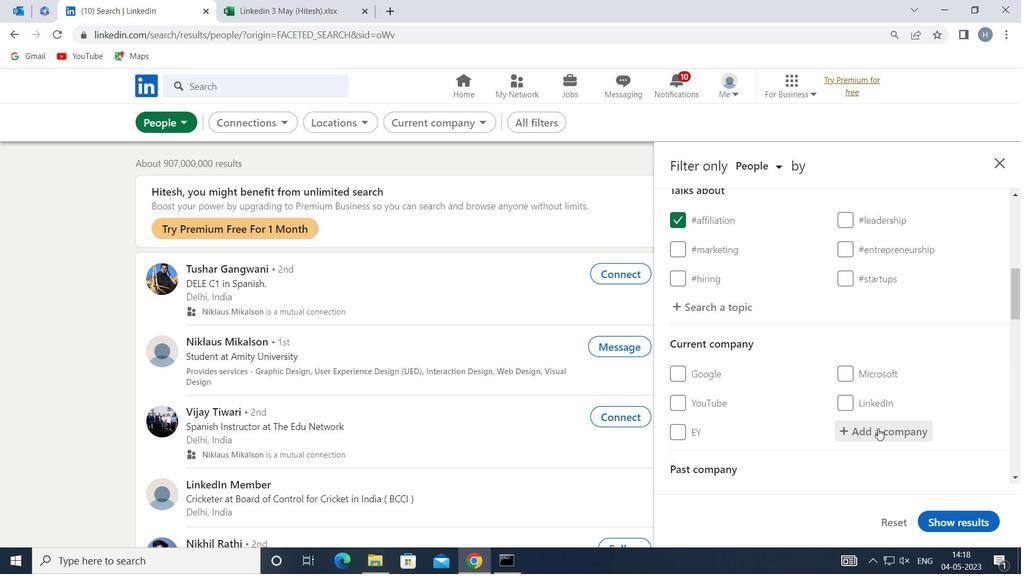 
Action: Mouse moved to (878, 428)
Screenshot: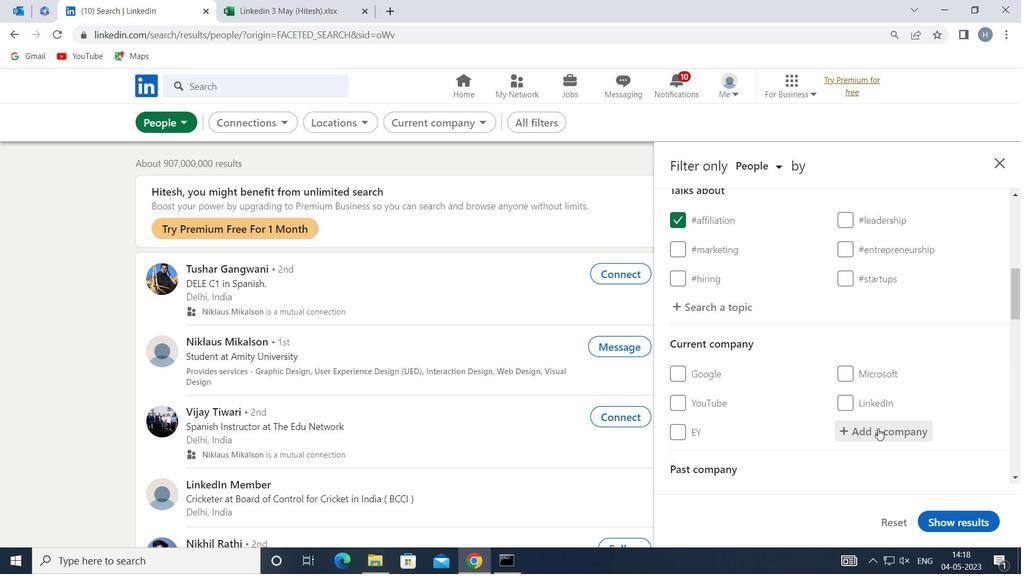 
Action: Key pressed <Key.shift>BORN<Key.space><Key.shift>GROUP<Key.space>
Screenshot: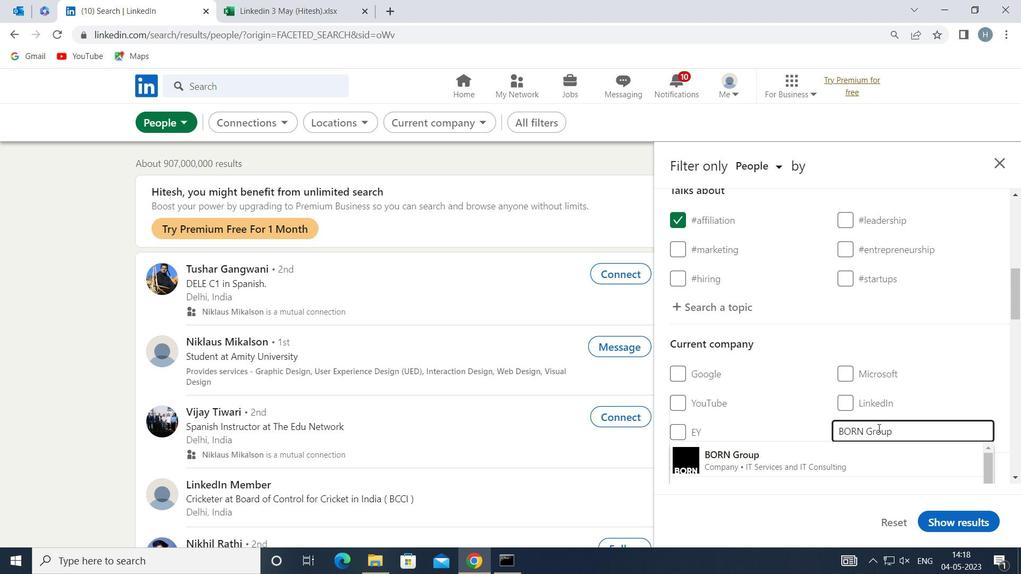 
Action: Mouse moved to (804, 450)
Screenshot: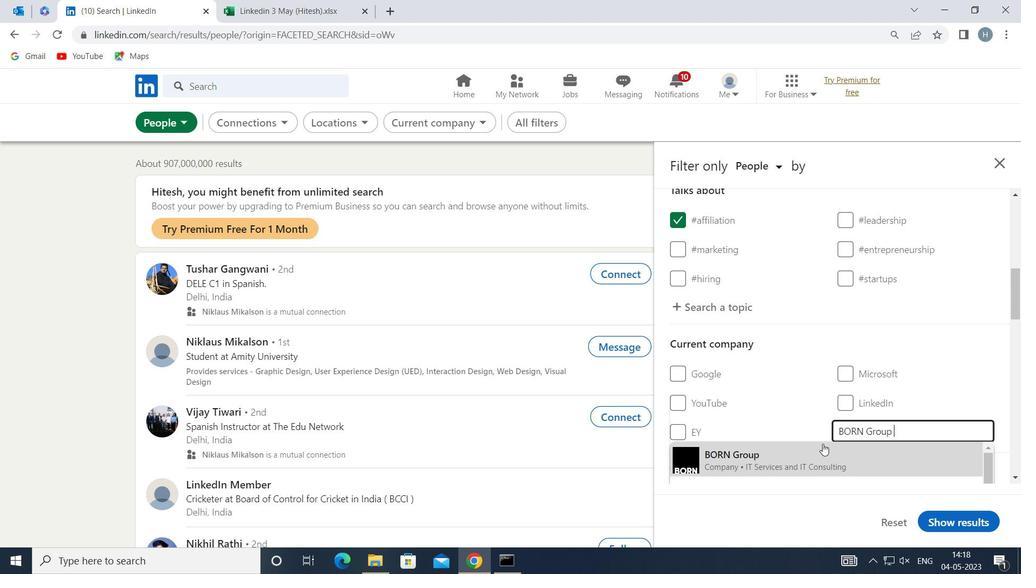 
Action: Mouse pressed left at (804, 450)
Screenshot: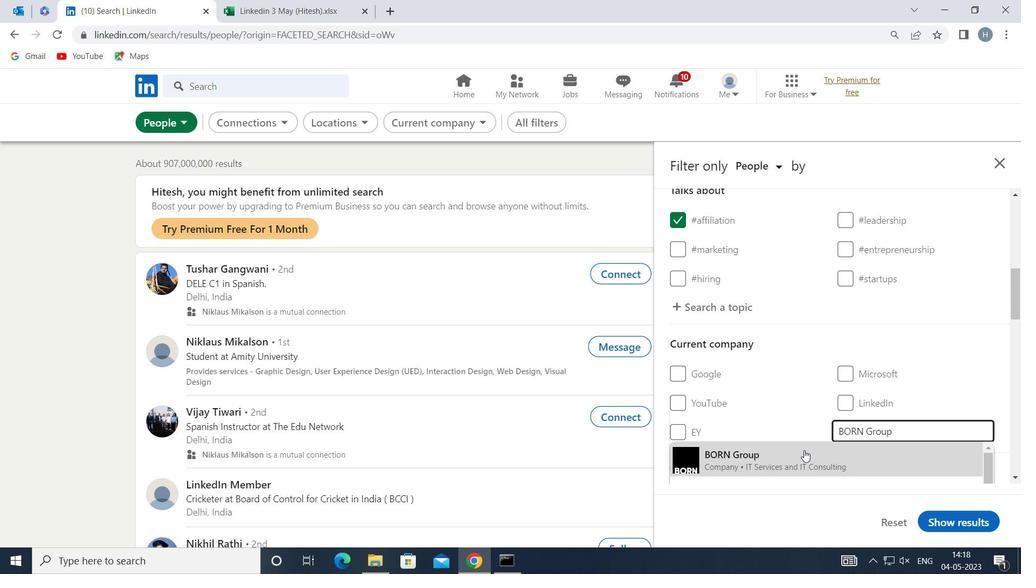 
Action: Mouse moved to (781, 372)
Screenshot: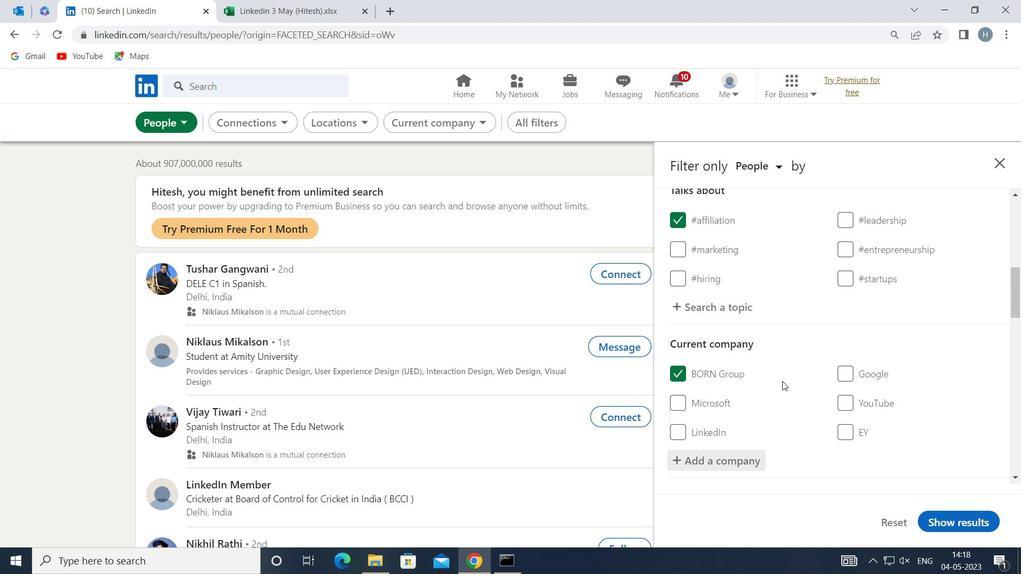
Action: Mouse scrolled (781, 372) with delta (0, 0)
Screenshot: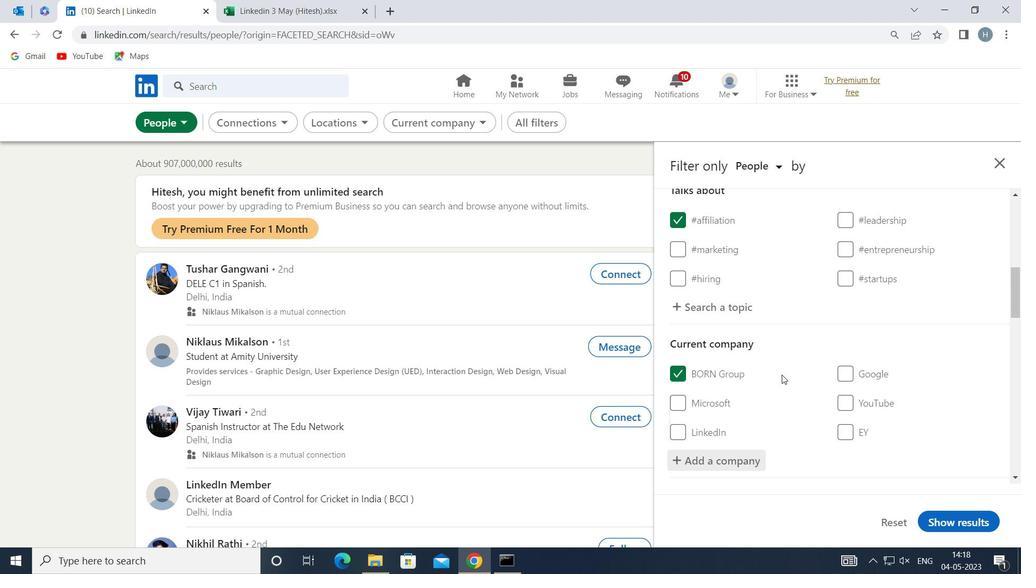 
Action: Mouse moved to (781, 372)
Screenshot: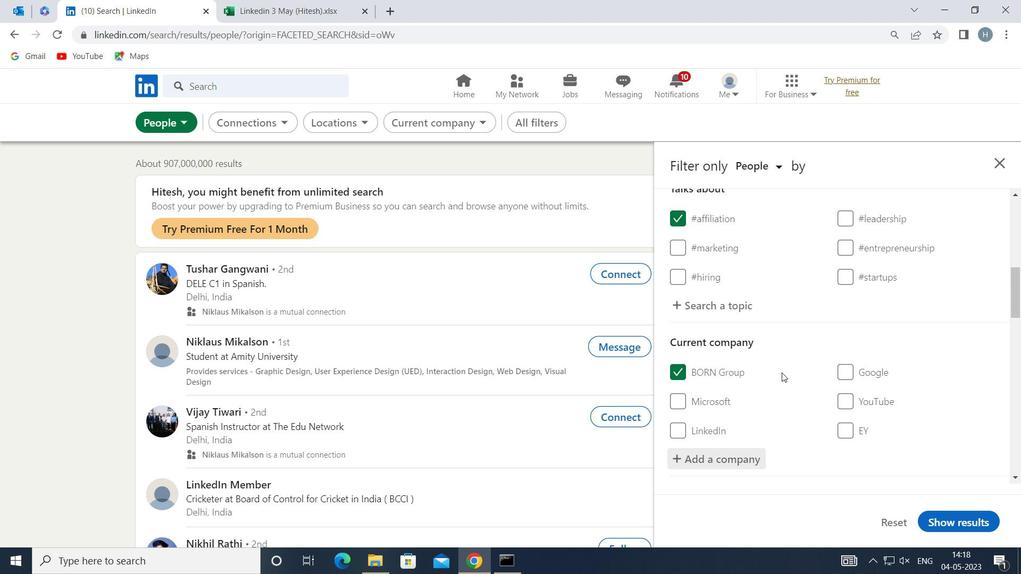
Action: Mouse scrolled (781, 372) with delta (0, 0)
Screenshot: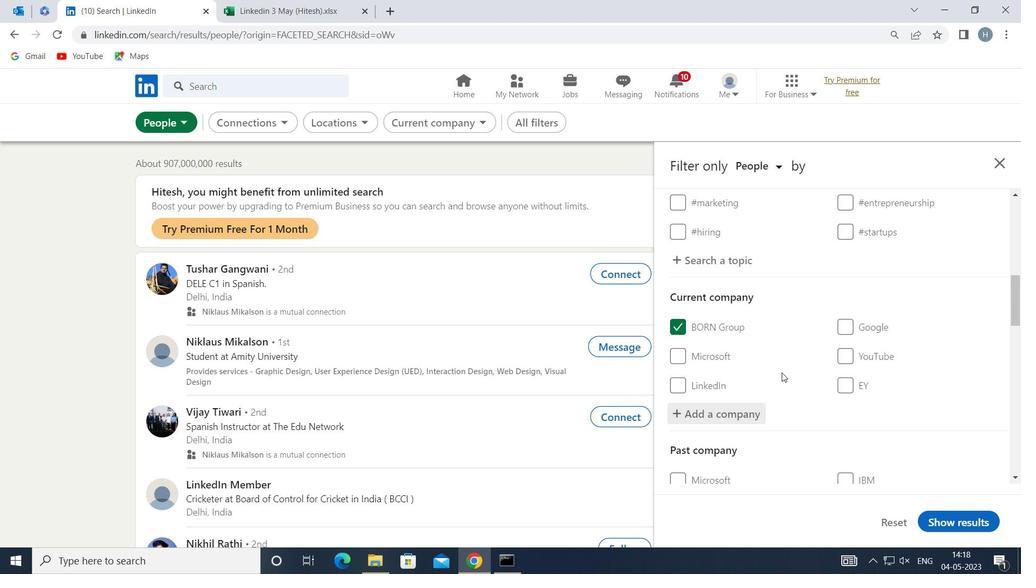 
Action: Mouse scrolled (781, 372) with delta (0, 0)
Screenshot: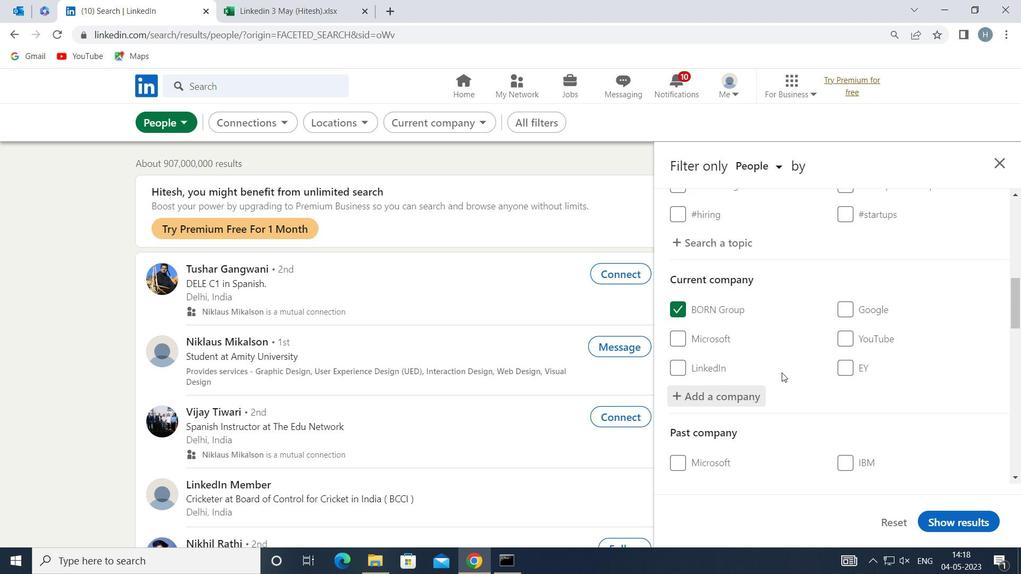 
Action: Mouse moved to (782, 371)
Screenshot: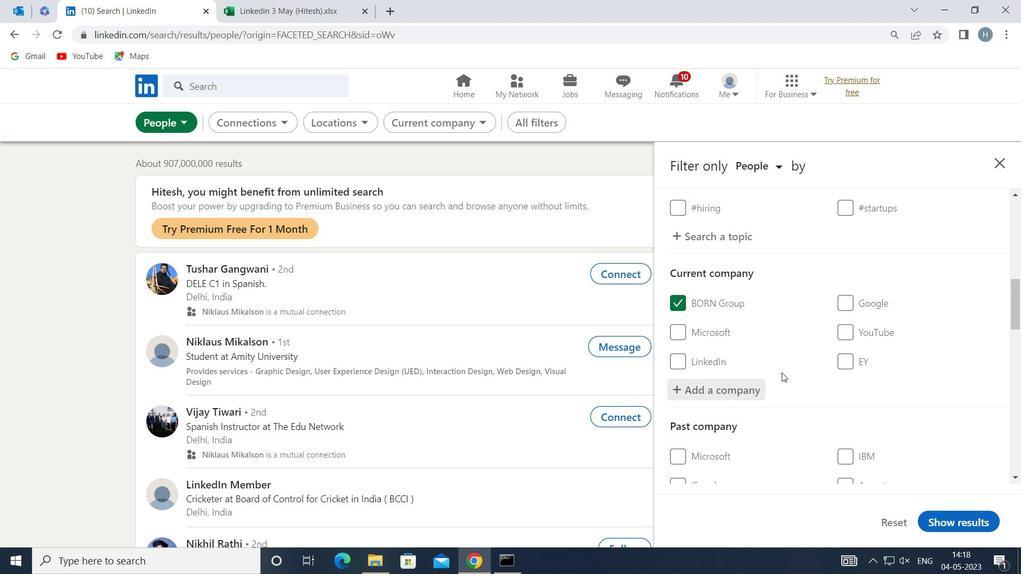 
Action: Mouse scrolled (782, 371) with delta (0, 0)
Screenshot: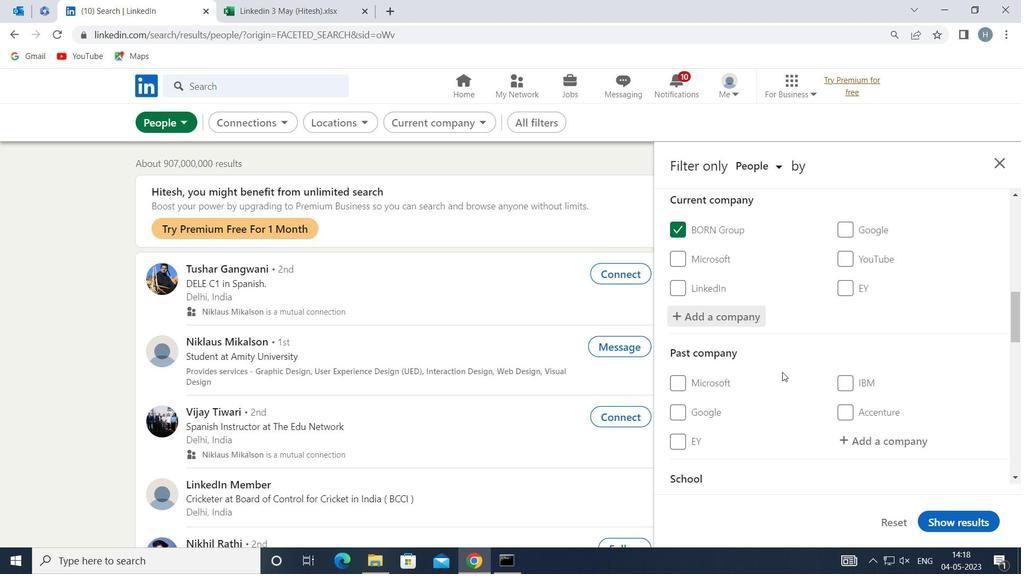 
Action: Mouse scrolled (782, 371) with delta (0, 0)
Screenshot: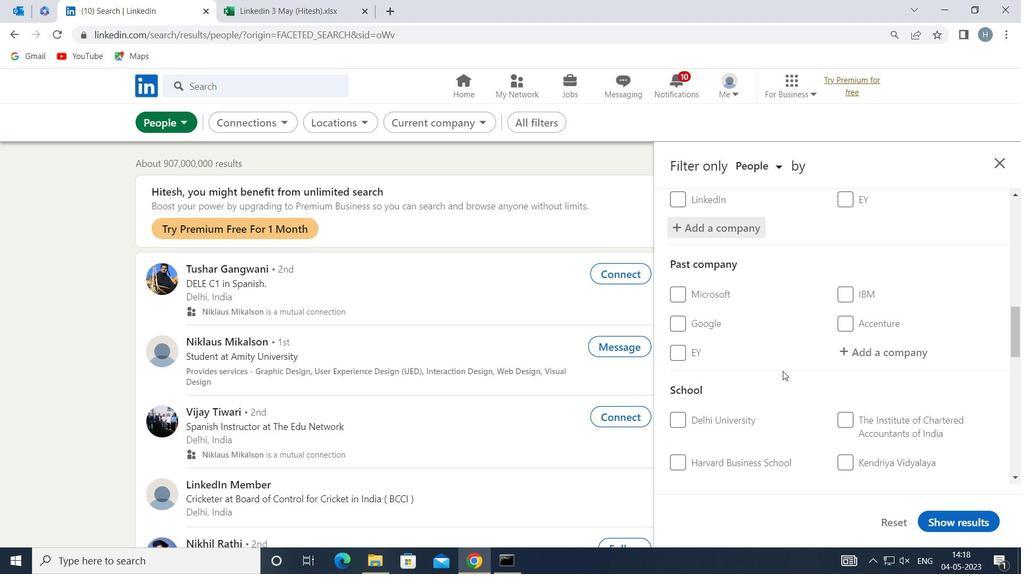 
Action: Mouse moved to (864, 392)
Screenshot: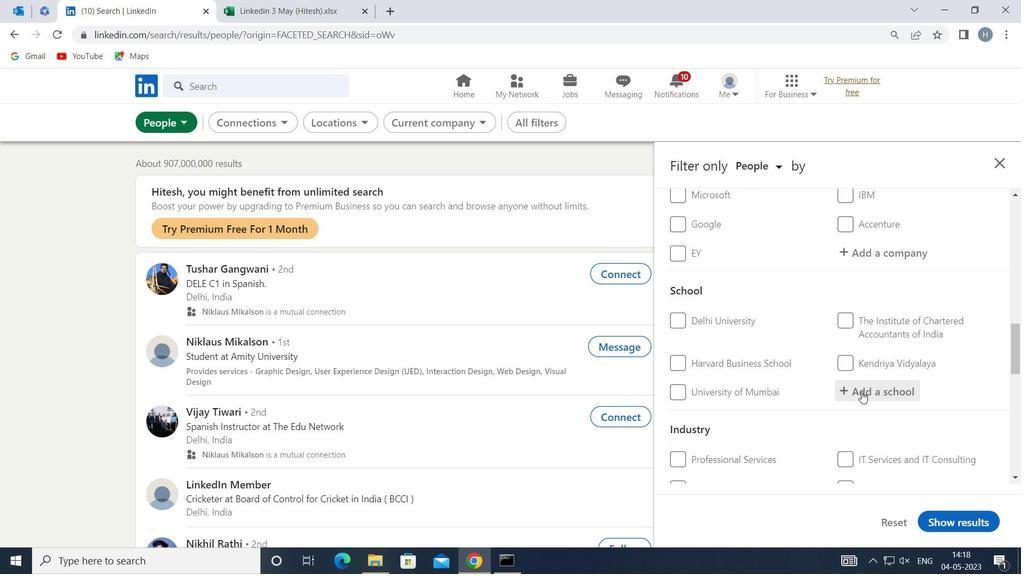 
Action: Mouse pressed left at (864, 392)
Screenshot: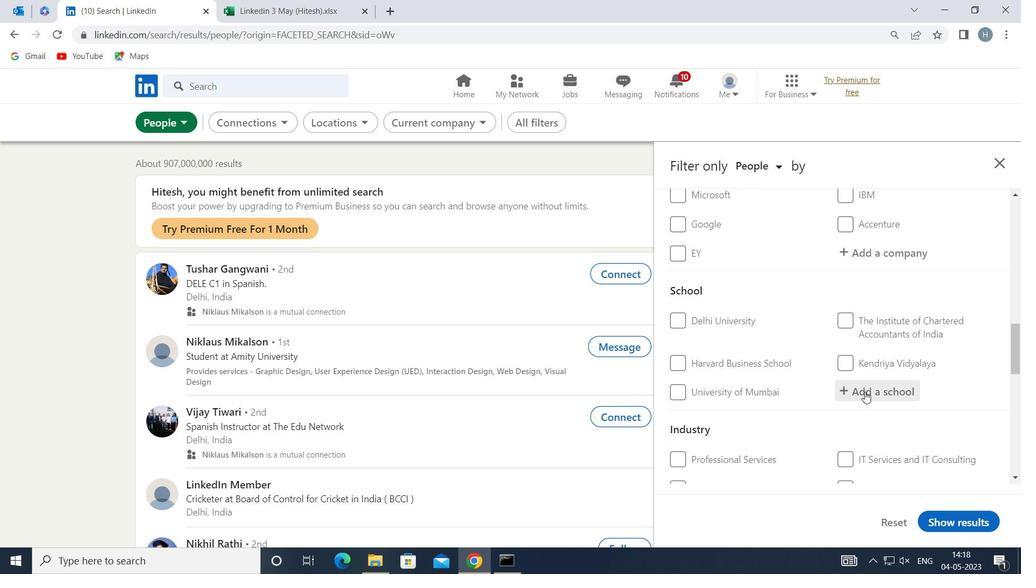
Action: Key pressed <Key.shift>GANDHI<Key.space><Key.shift>INSTITUTE<Key.space>FOR<Key.space><Key.shift>TECHNOLOGICAL<Key.space>
Screenshot: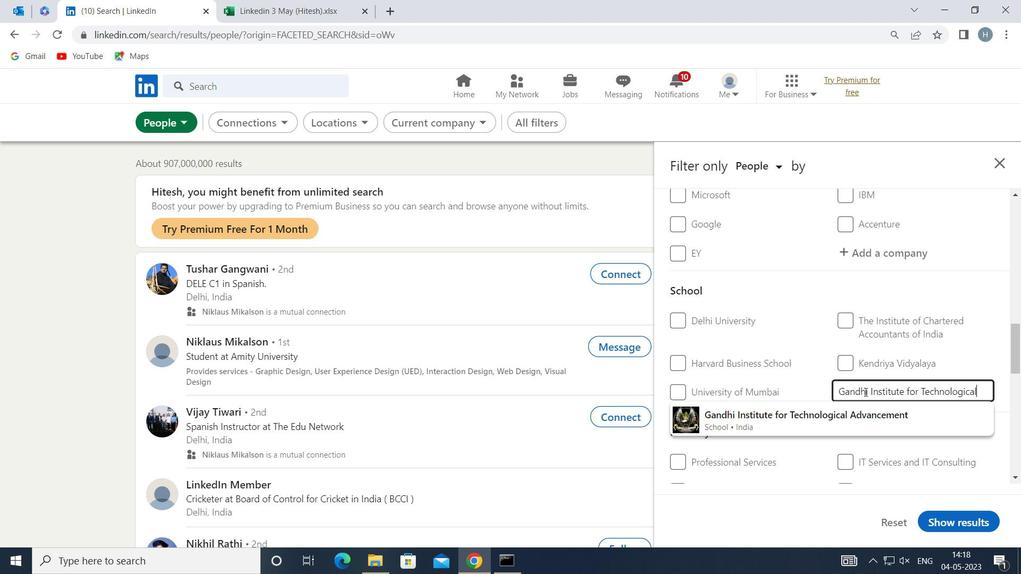 
Action: Mouse moved to (828, 415)
Screenshot: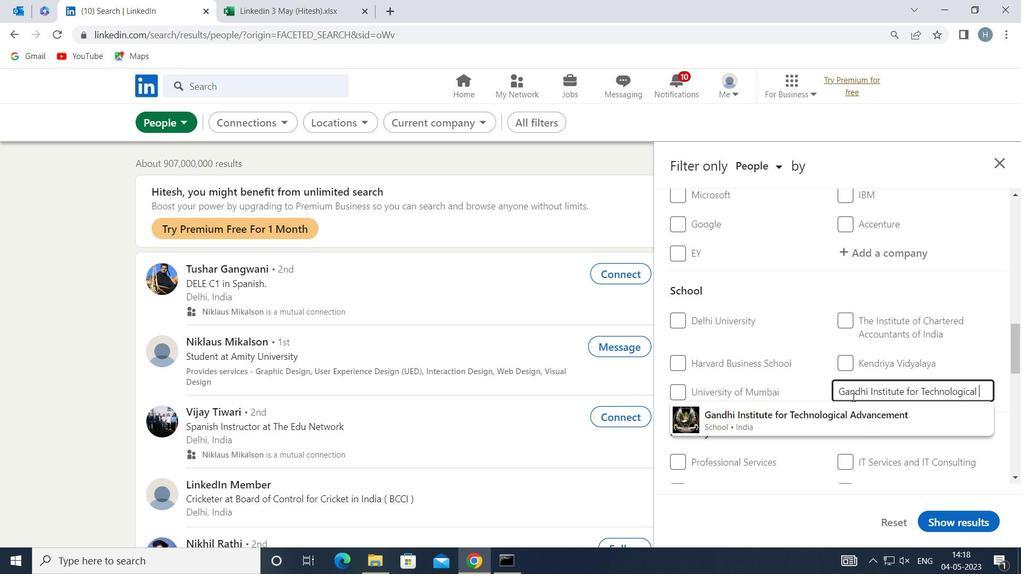 
Action: Mouse pressed left at (828, 415)
Screenshot: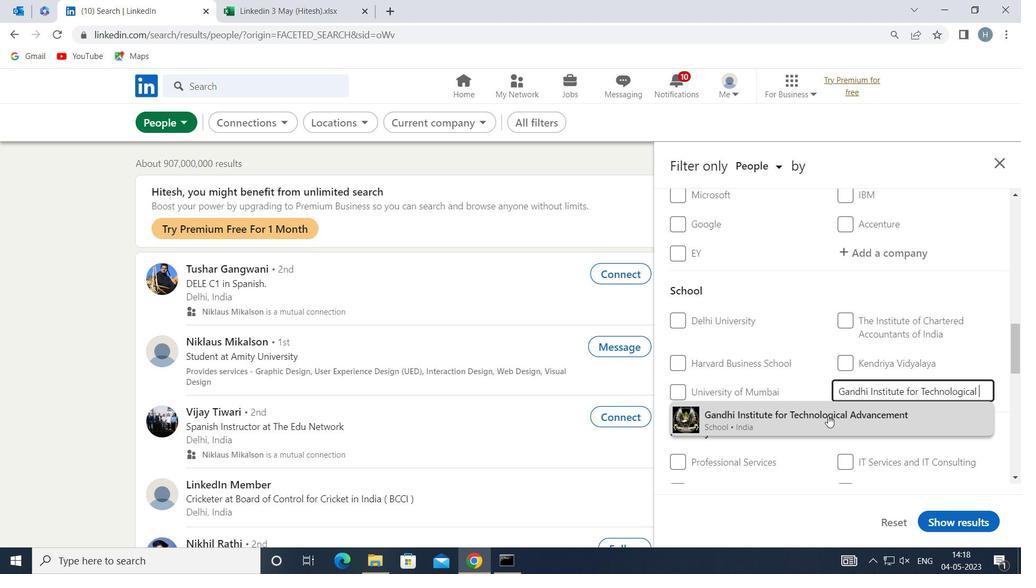
Action: Mouse moved to (827, 407)
Screenshot: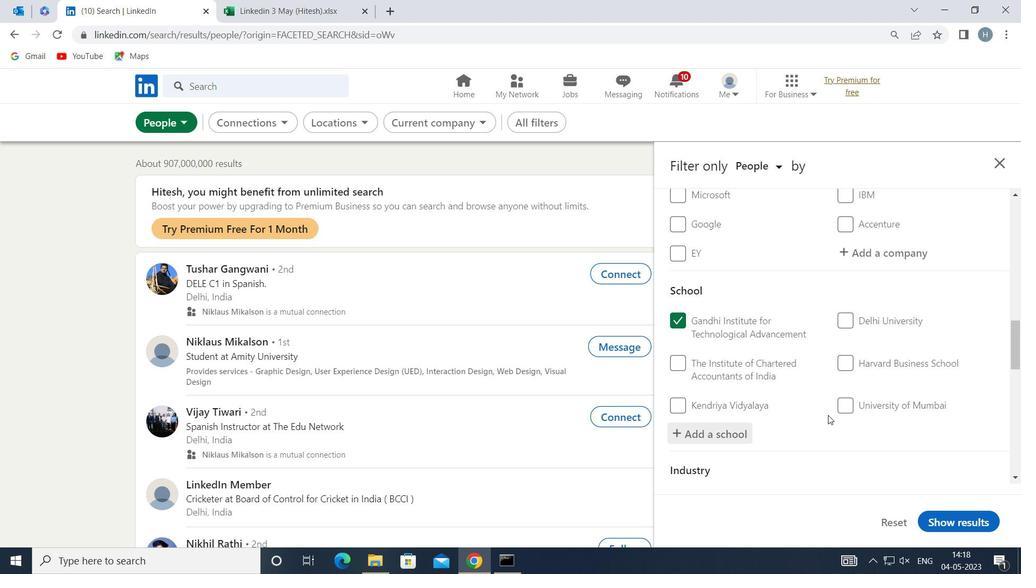 
Action: Mouse scrolled (827, 406) with delta (0, 0)
Screenshot: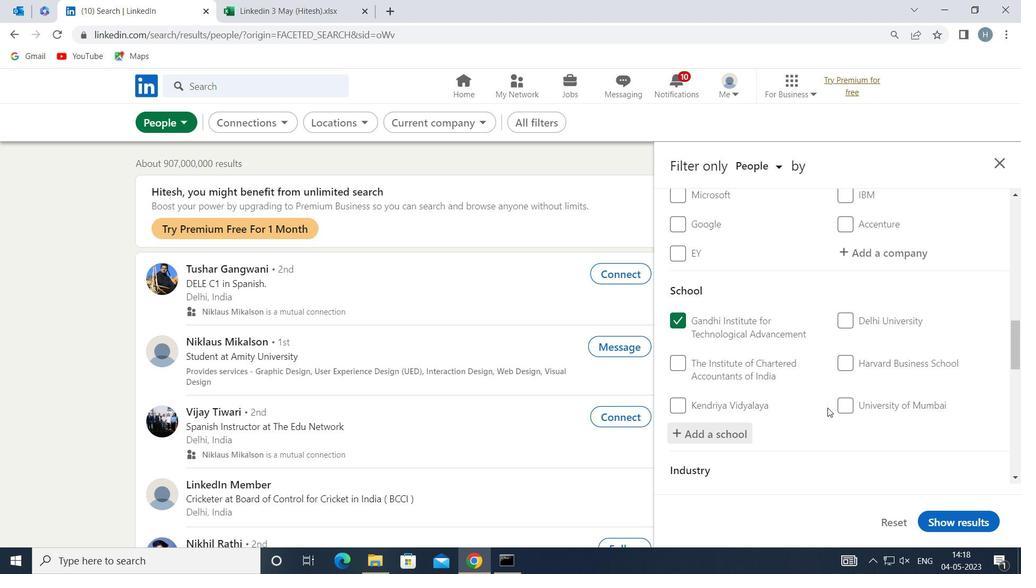 
Action: Mouse scrolled (827, 406) with delta (0, 0)
Screenshot: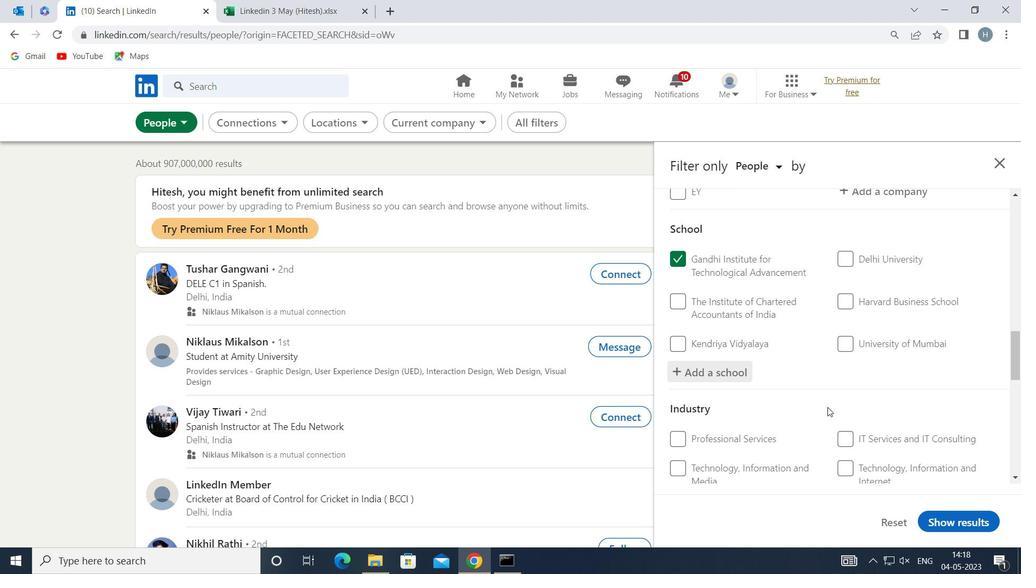 
Action: Mouse scrolled (827, 406) with delta (0, 0)
Screenshot: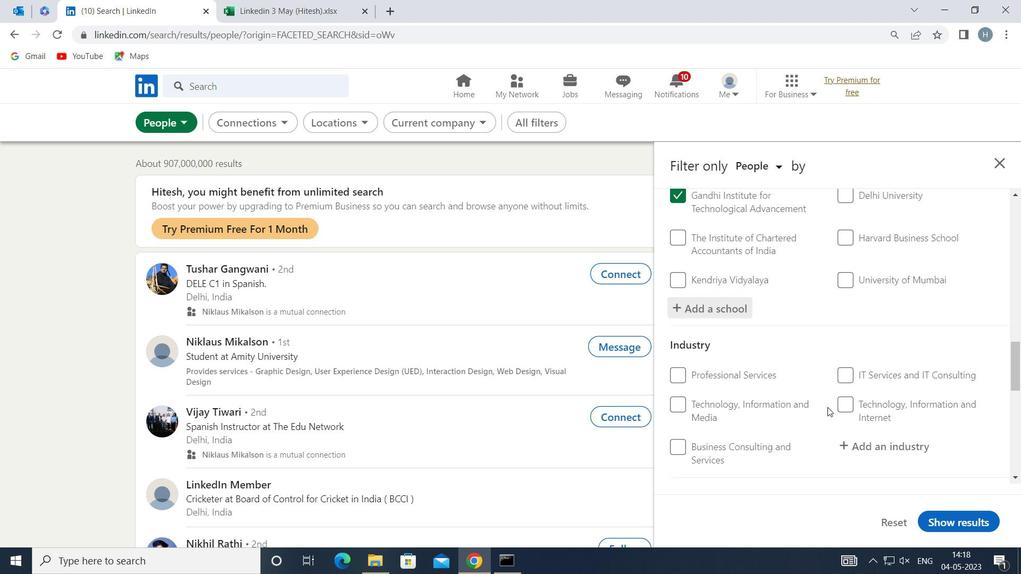 
Action: Mouse moved to (900, 376)
Screenshot: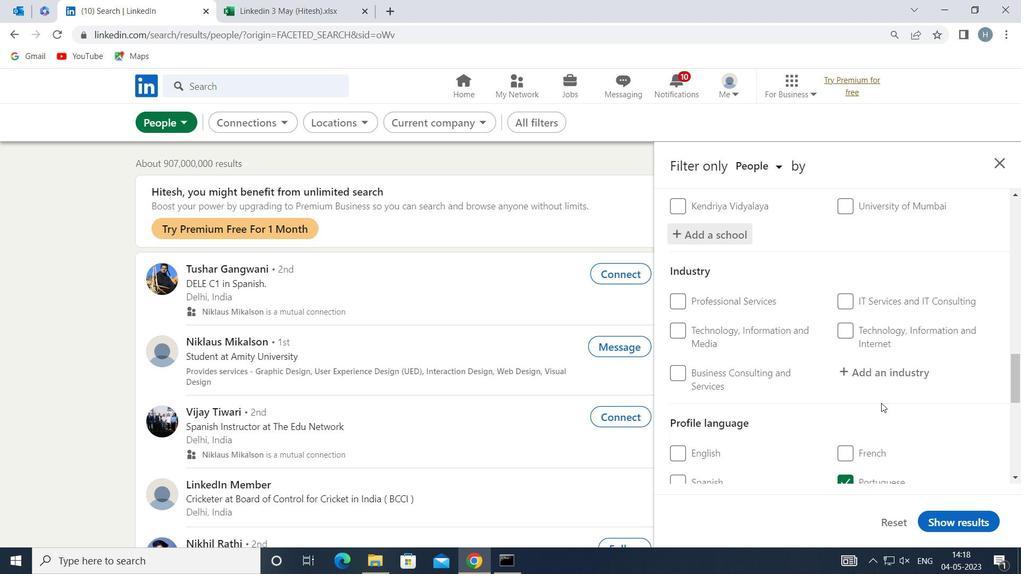 
Action: Mouse pressed left at (900, 376)
Screenshot: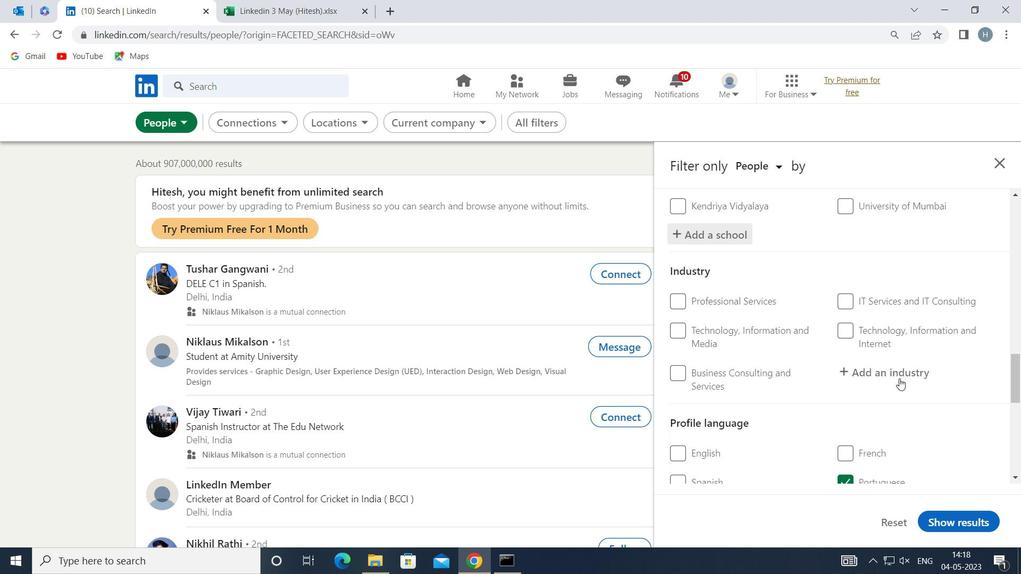 
Action: Key pressed <Key.shift>HORTICU
Screenshot: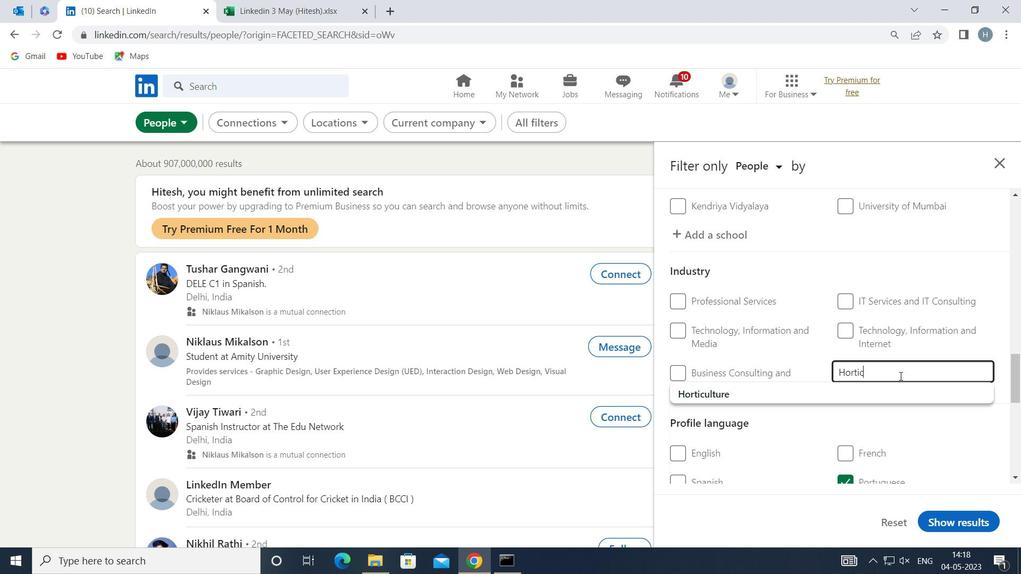 
Action: Mouse moved to (881, 388)
Screenshot: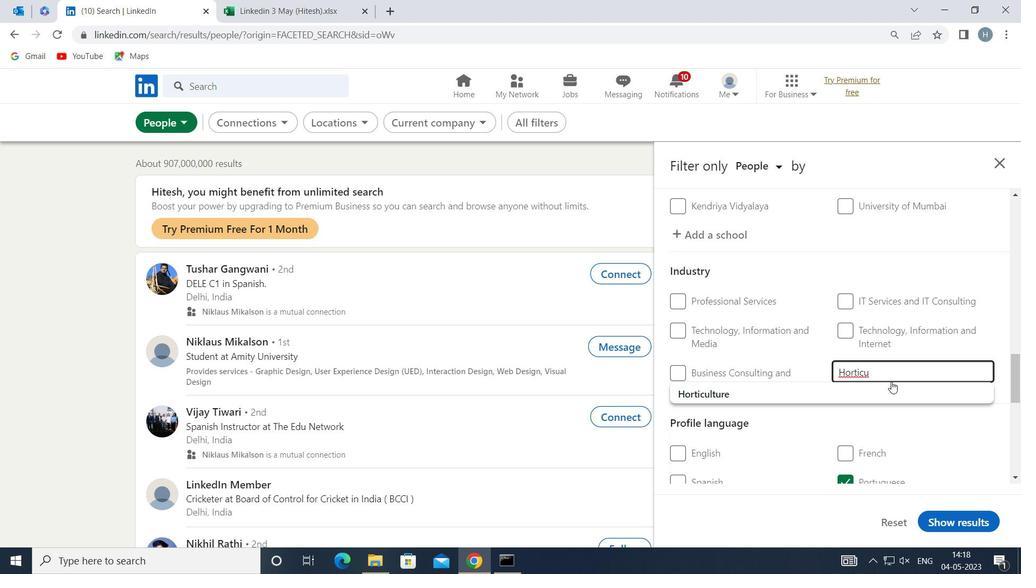 
Action: Mouse pressed left at (881, 388)
Screenshot: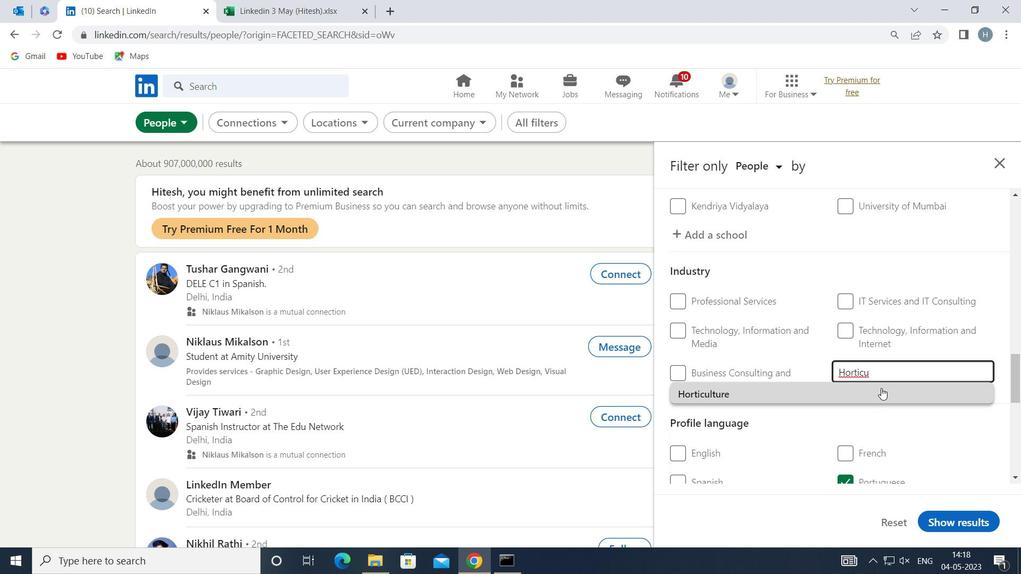 
Action: Mouse moved to (846, 362)
Screenshot: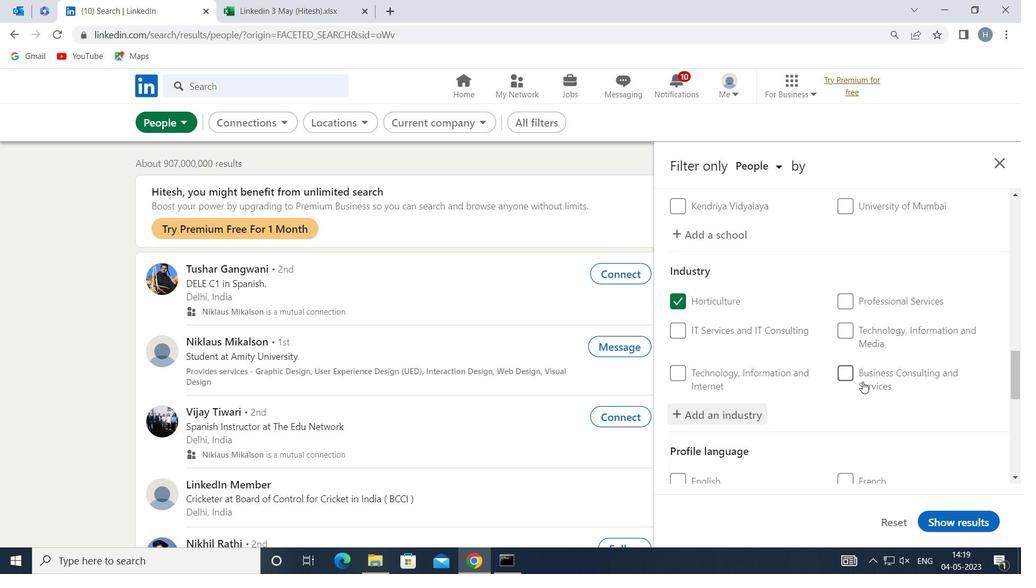 
Action: Mouse scrolled (846, 361) with delta (0, 0)
Screenshot: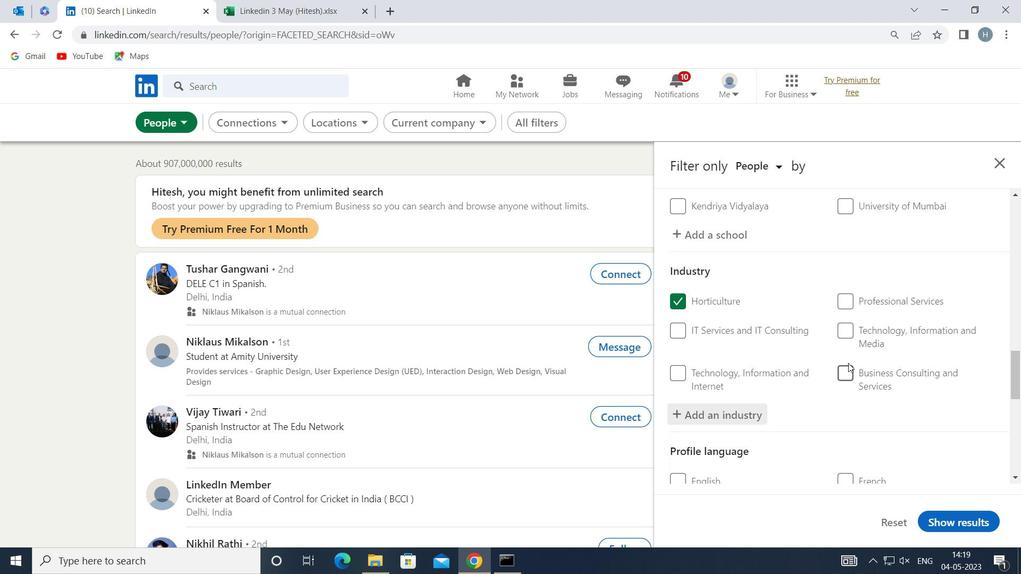 
Action: Mouse moved to (845, 362)
Screenshot: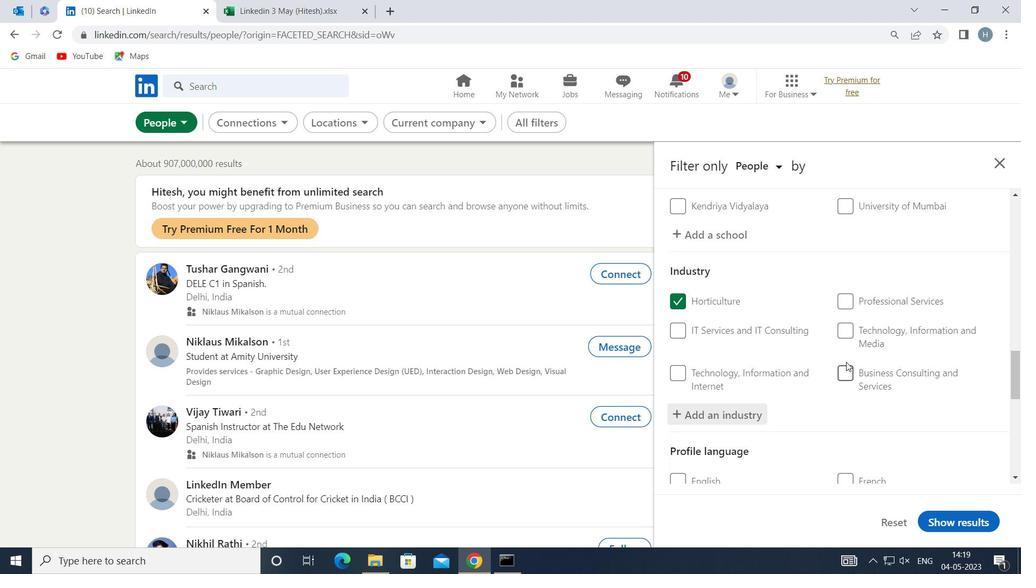 
Action: Mouse scrolled (845, 361) with delta (0, 0)
Screenshot: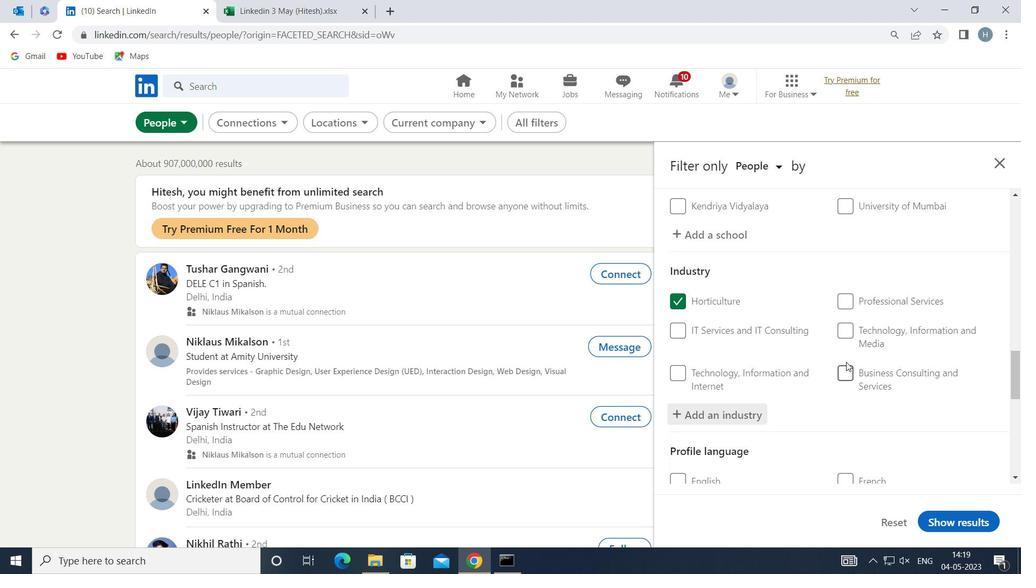 
Action: Mouse moved to (845, 362)
Screenshot: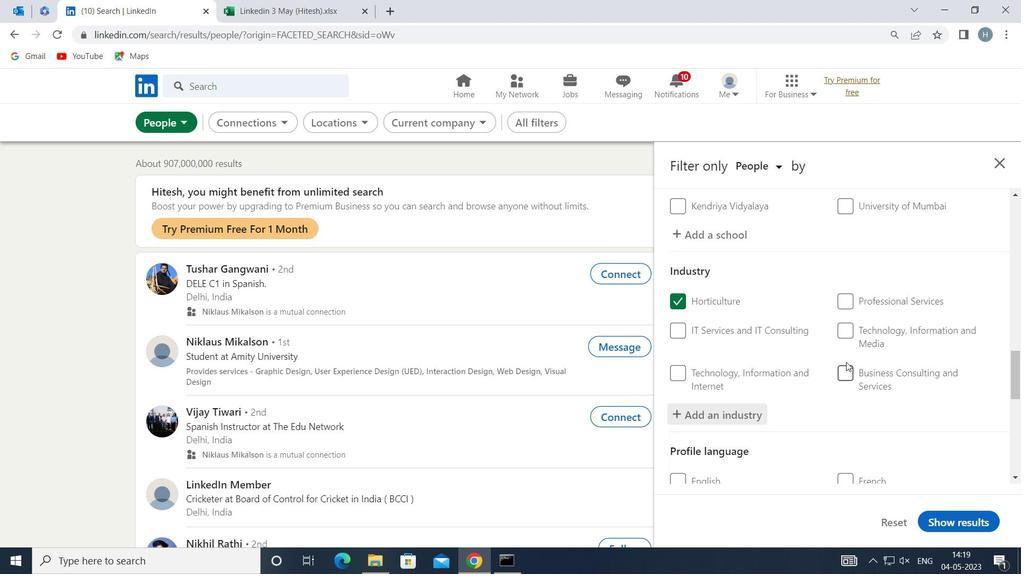 
Action: Mouse scrolled (845, 361) with delta (0, 0)
Screenshot: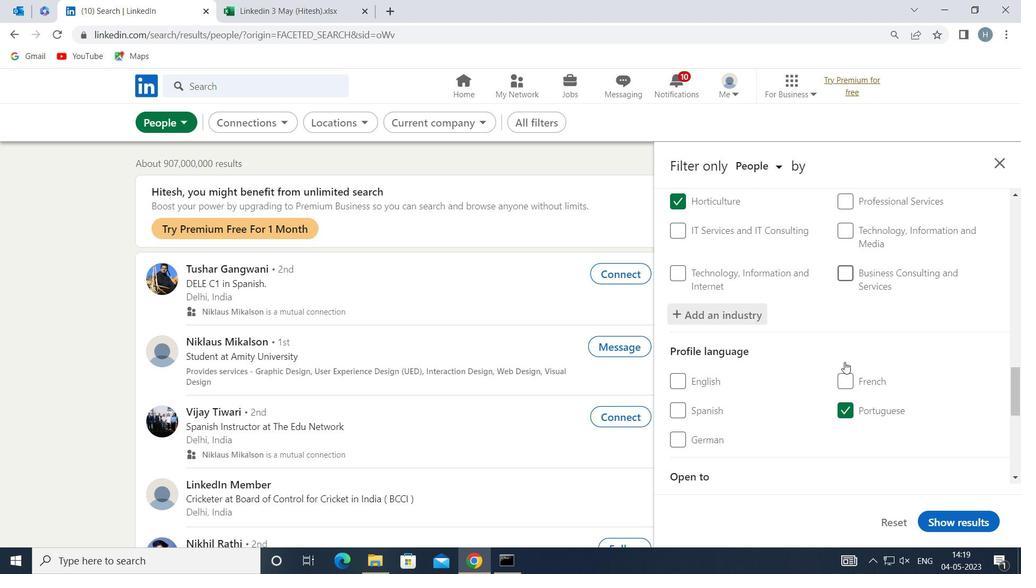 
Action: Mouse scrolled (845, 361) with delta (0, 0)
Screenshot: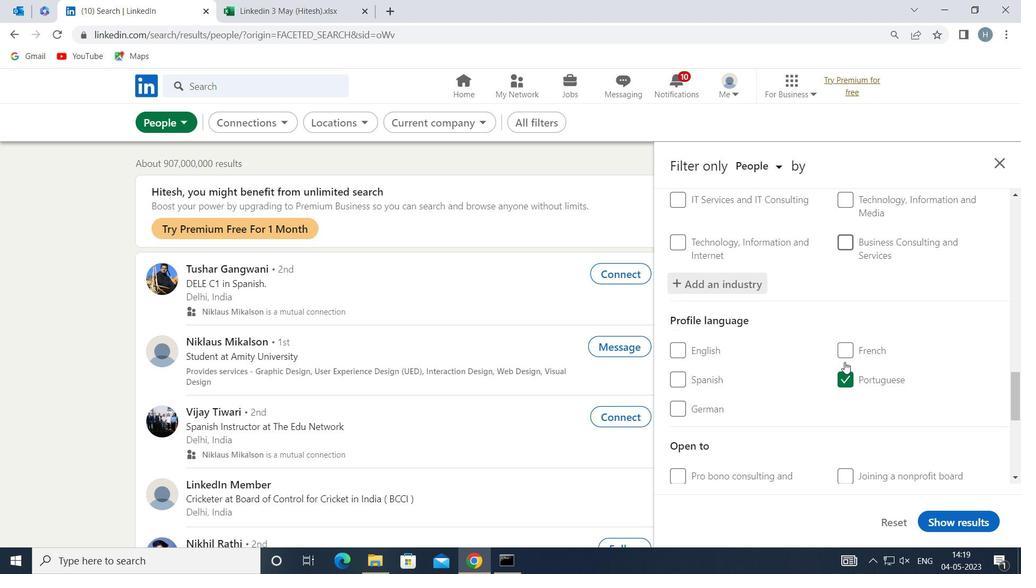 
Action: Mouse scrolled (845, 361) with delta (0, 0)
Screenshot: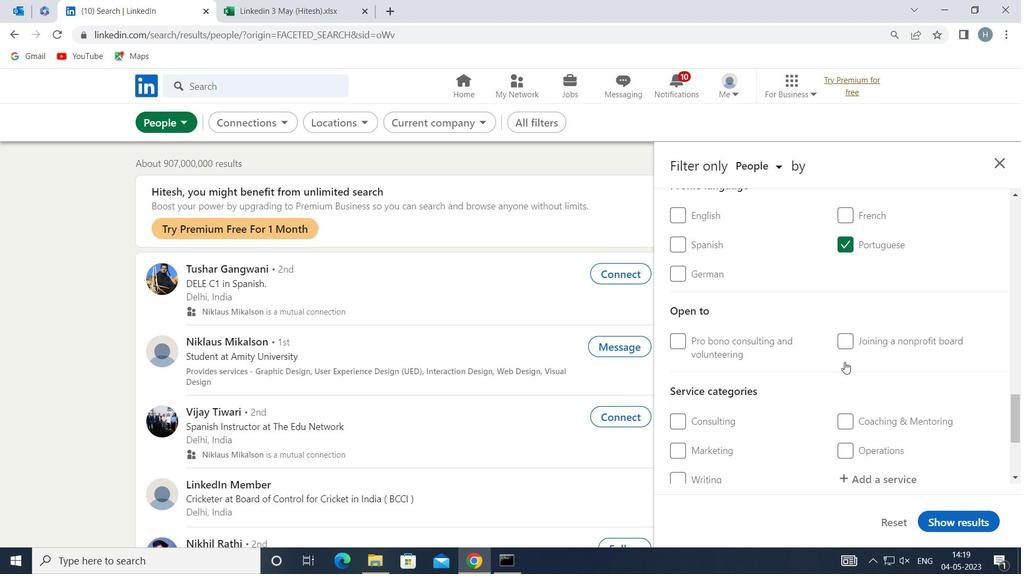
Action: Mouse moved to (879, 413)
Screenshot: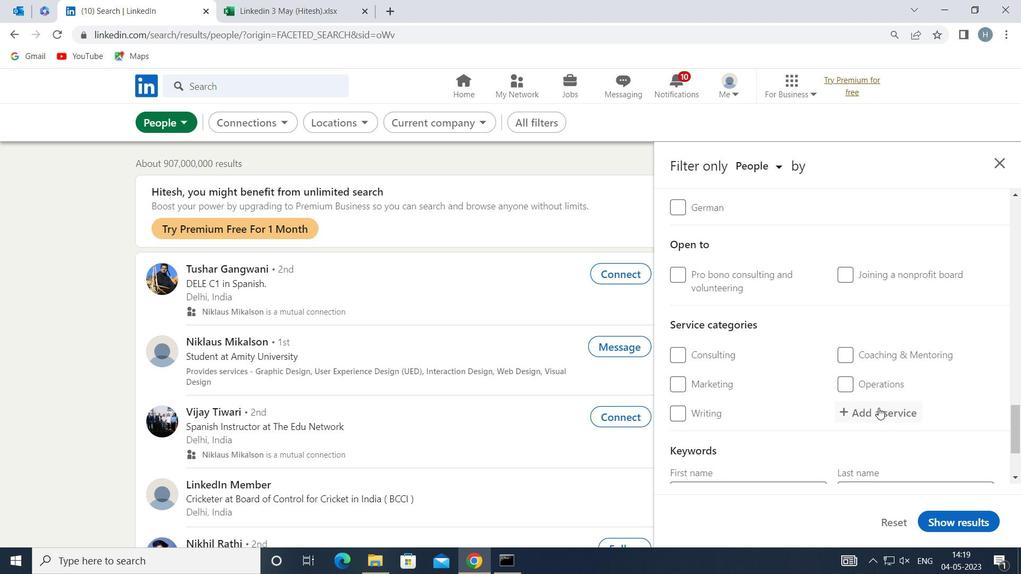 
Action: Mouse pressed left at (879, 413)
Screenshot: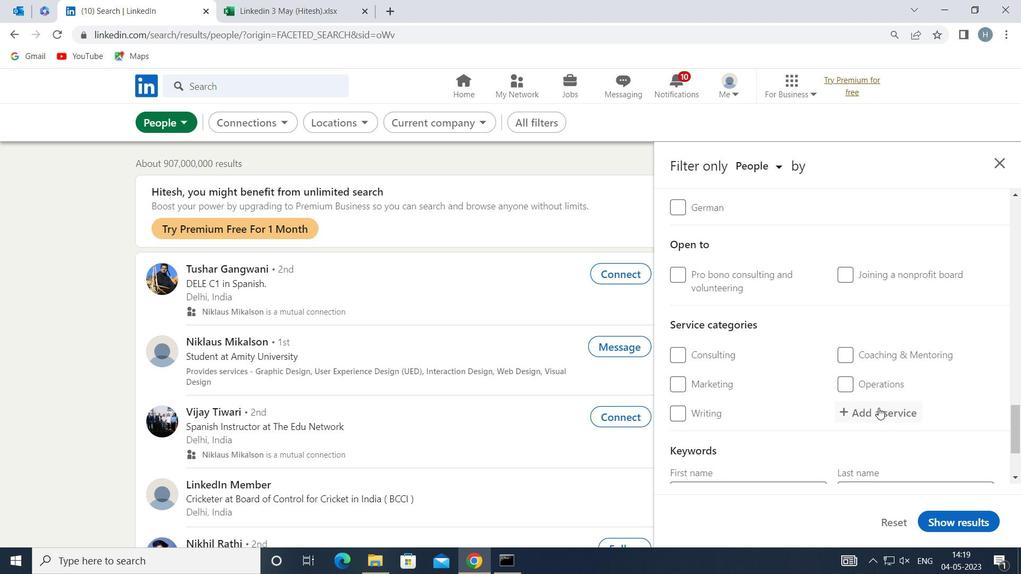 
Action: Mouse moved to (879, 413)
Screenshot: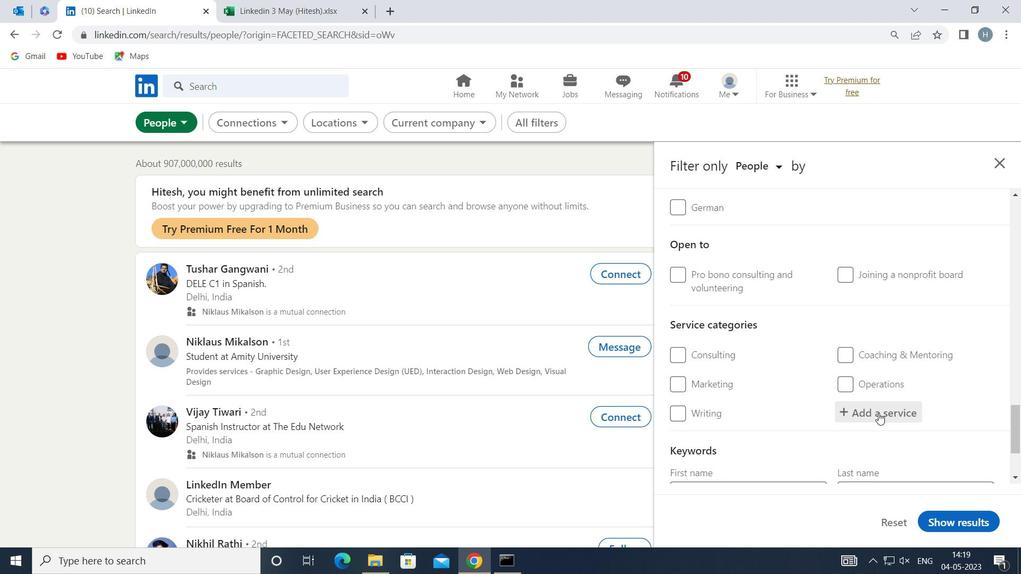 
Action: Key pressed <Key.shift>HUMAN<Key.space><Key.shift>RESOURCES
Screenshot: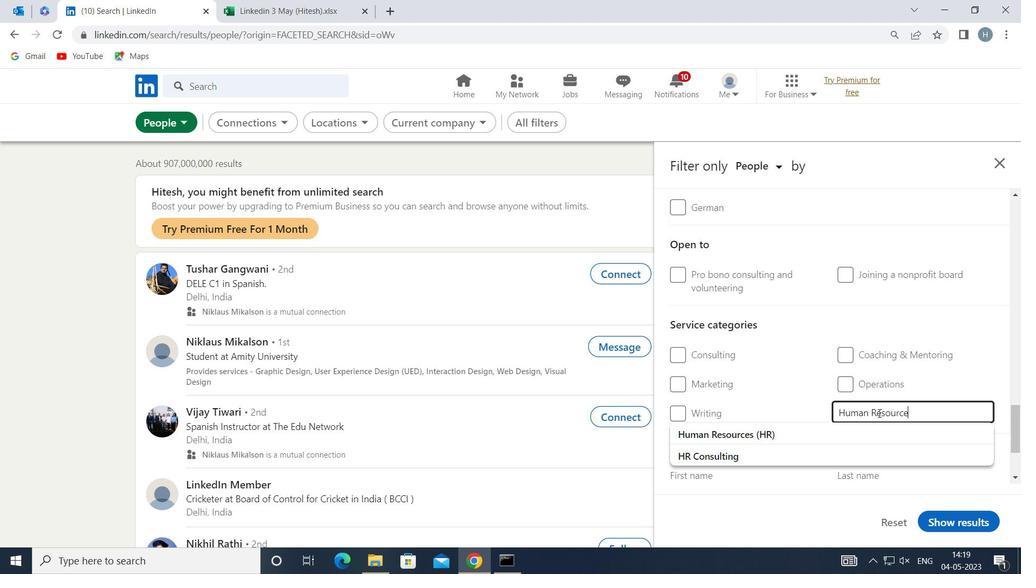 
Action: Mouse moved to (849, 429)
Screenshot: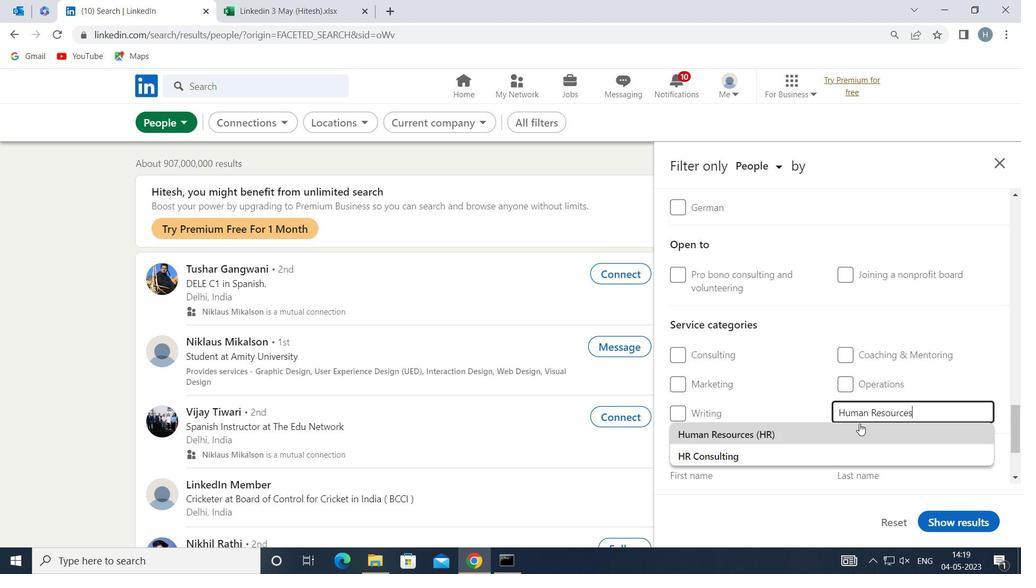 
Action: Mouse pressed left at (849, 429)
Screenshot: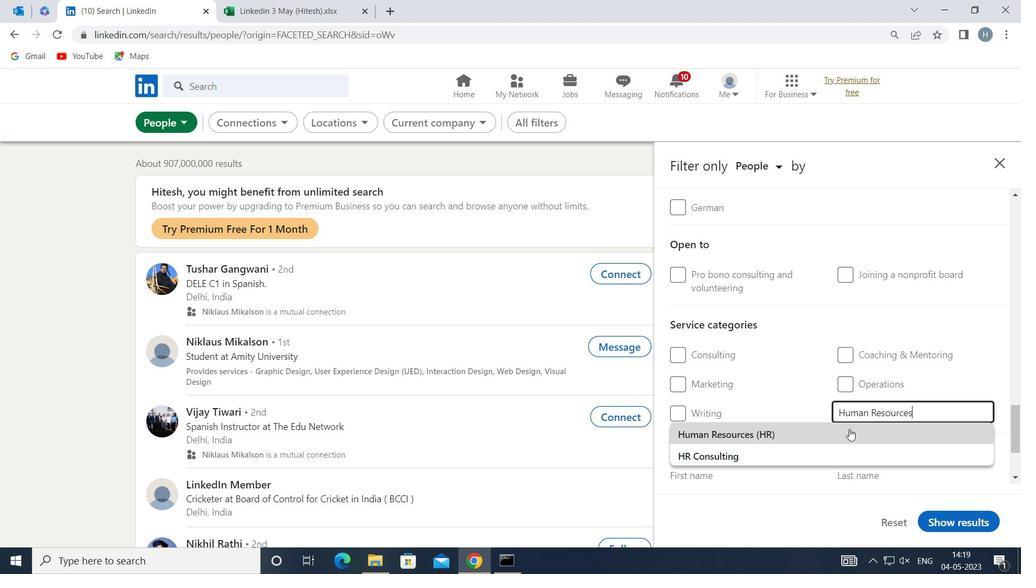 
Action: Mouse moved to (842, 419)
Screenshot: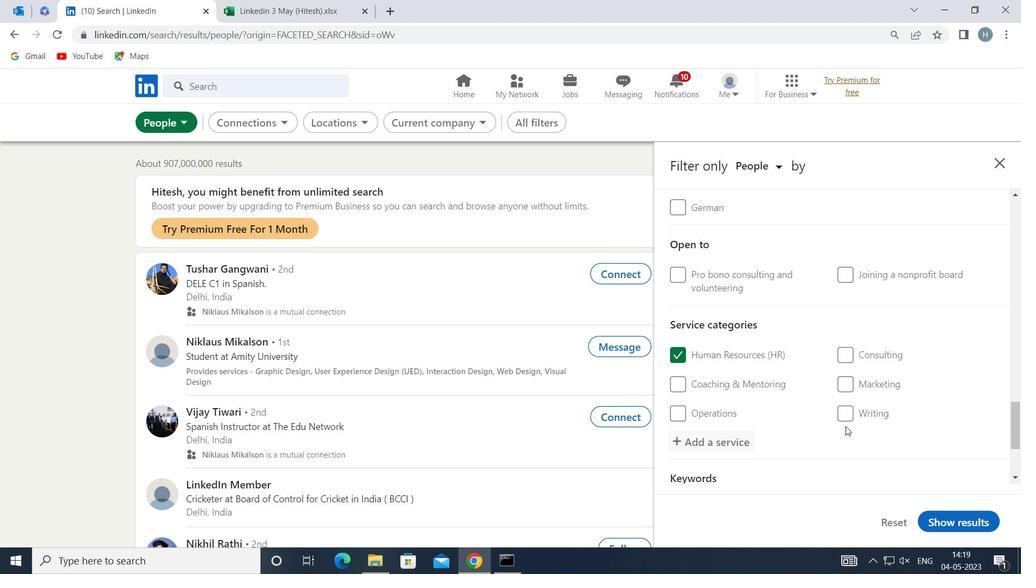 
Action: Mouse scrolled (842, 419) with delta (0, 0)
Screenshot: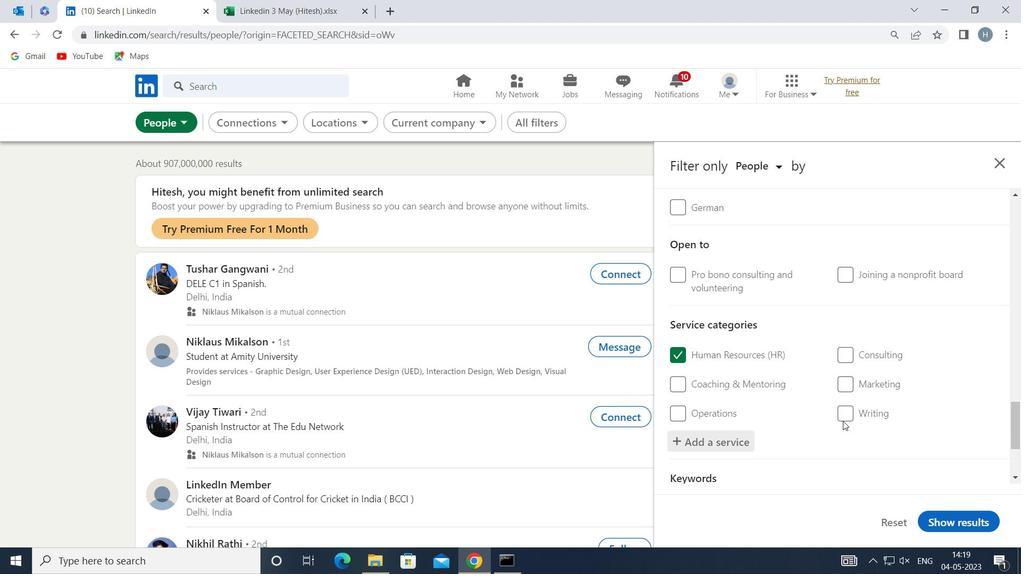 
Action: Mouse scrolled (842, 419) with delta (0, 0)
Screenshot: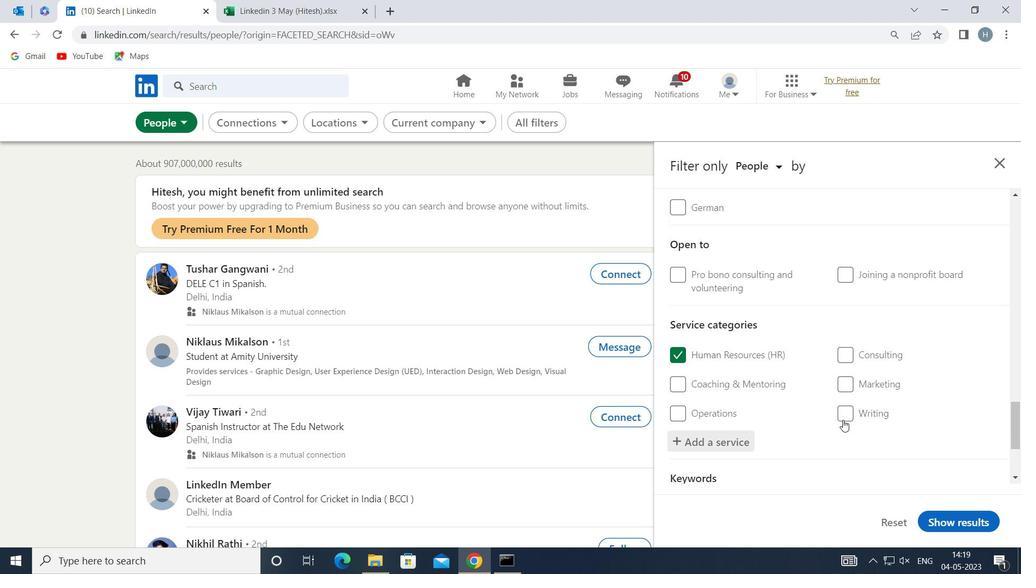 
Action: Mouse scrolled (842, 419) with delta (0, 0)
Screenshot: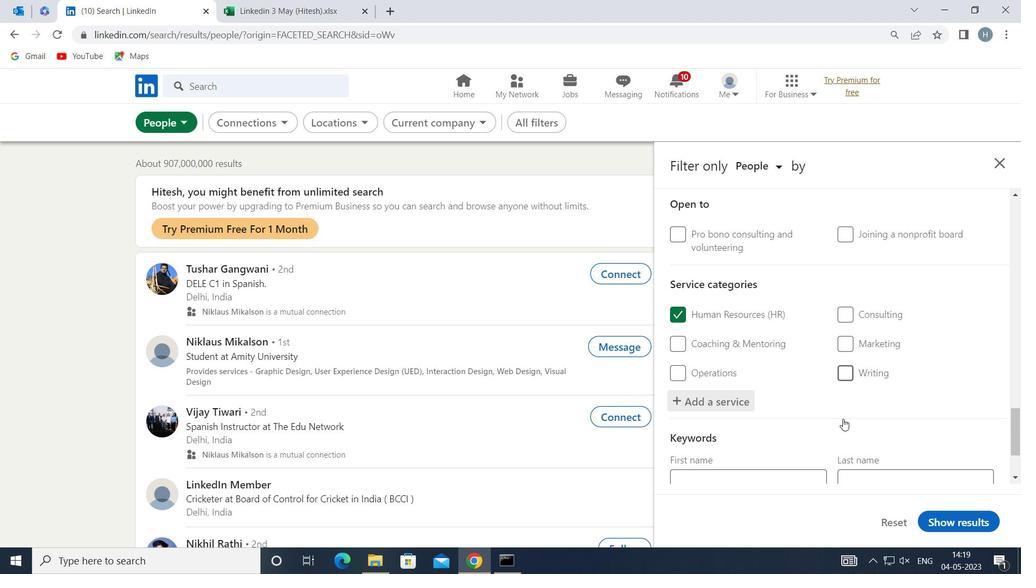 
Action: Mouse scrolled (842, 419) with delta (0, 0)
Screenshot: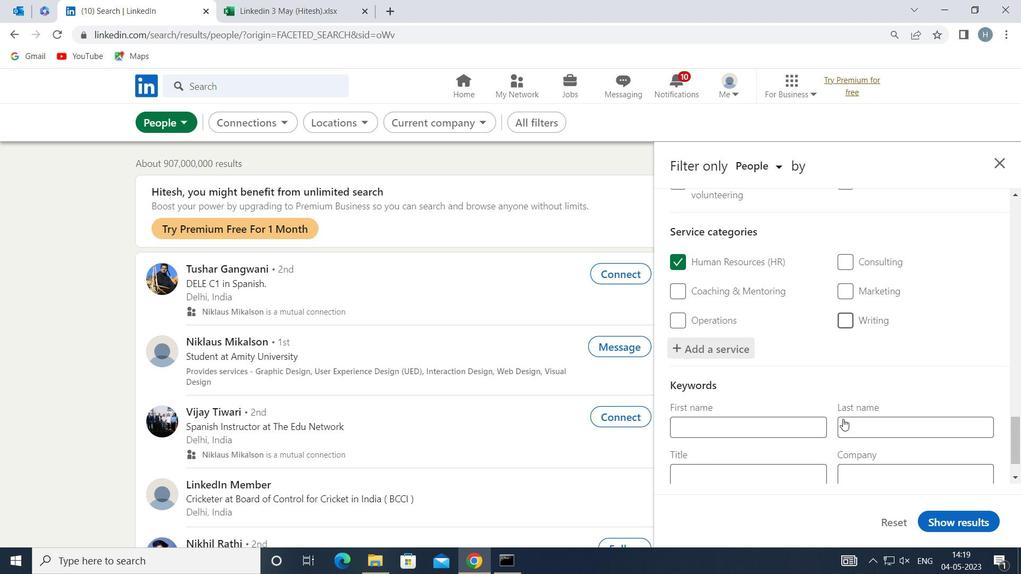 
Action: Mouse moved to (804, 423)
Screenshot: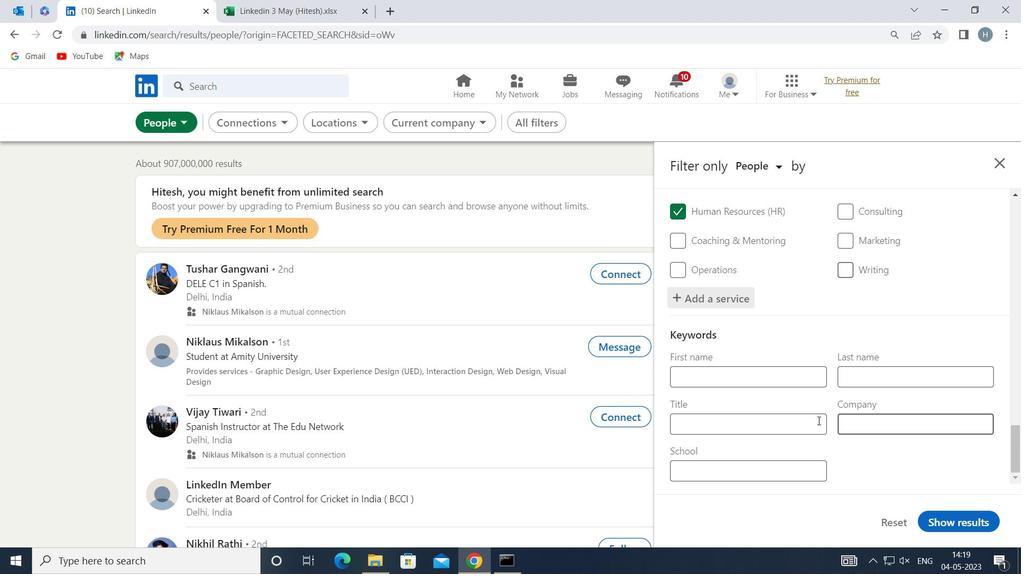 
Action: Mouse pressed left at (804, 423)
Screenshot: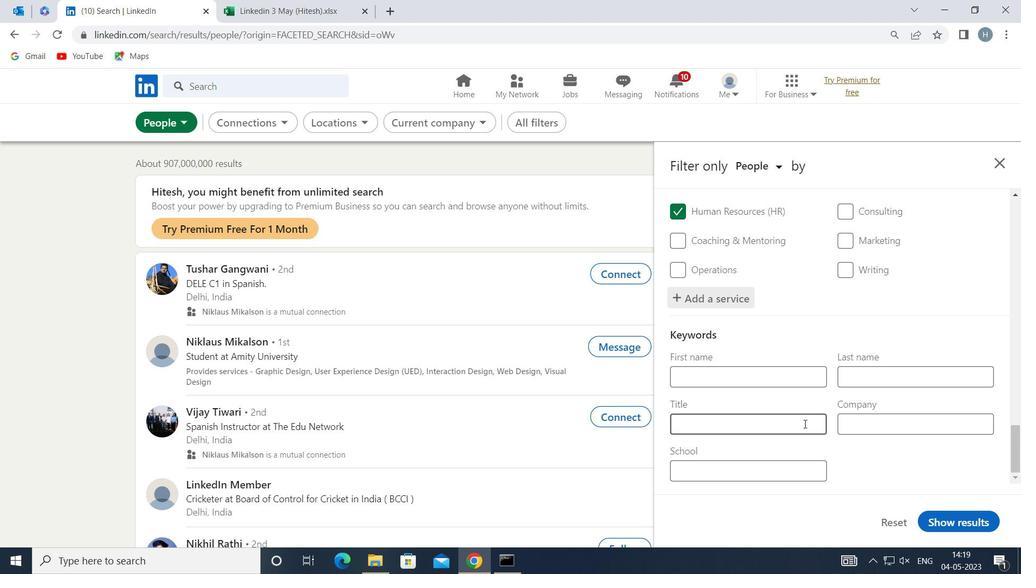 
Action: Mouse moved to (798, 425)
Screenshot: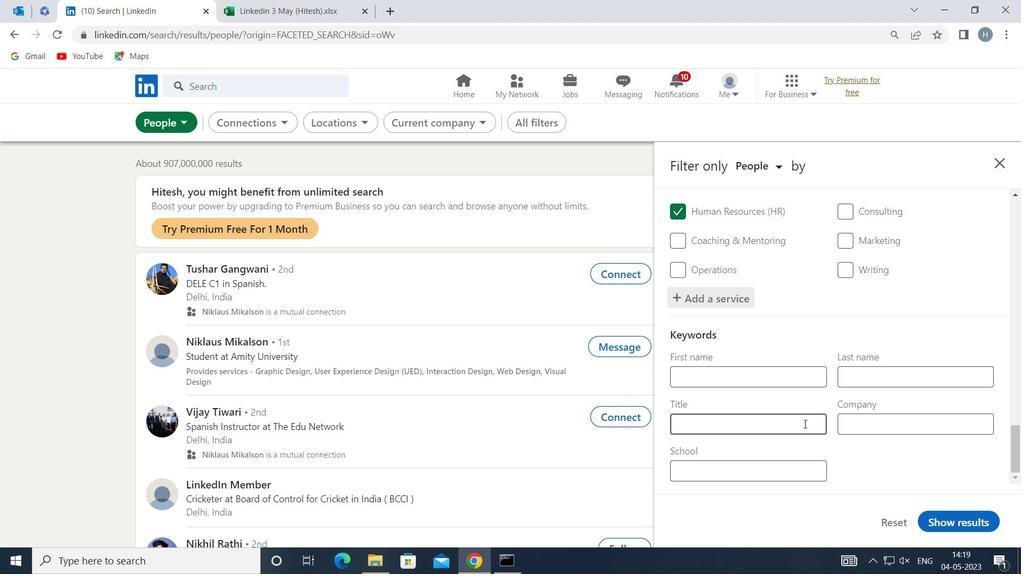 
Action: Key pressed <Key.shift>QUALITY<Key.space><Key.shift>ENGINEER
Screenshot: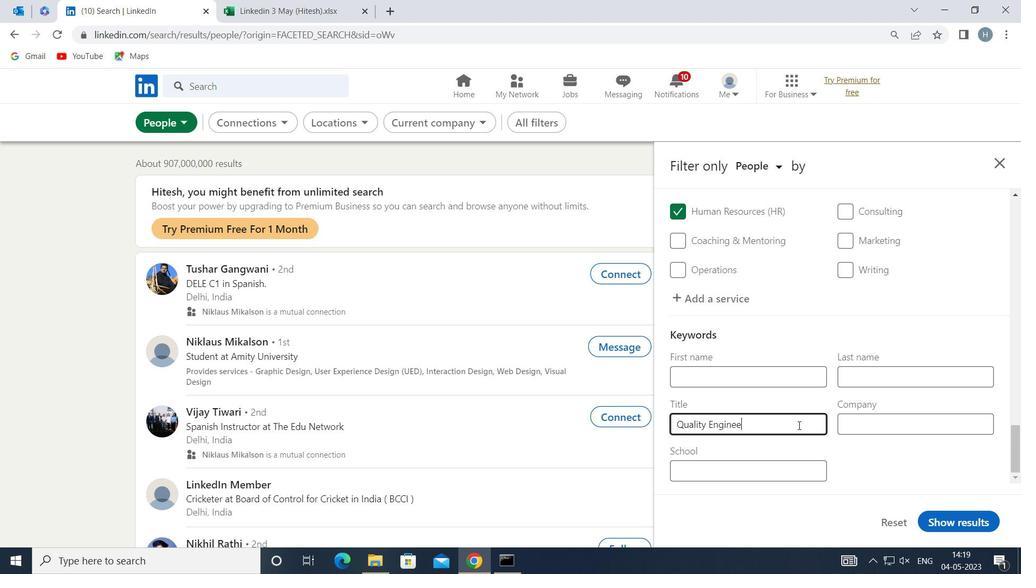 
Action: Mouse moved to (974, 522)
Screenshot: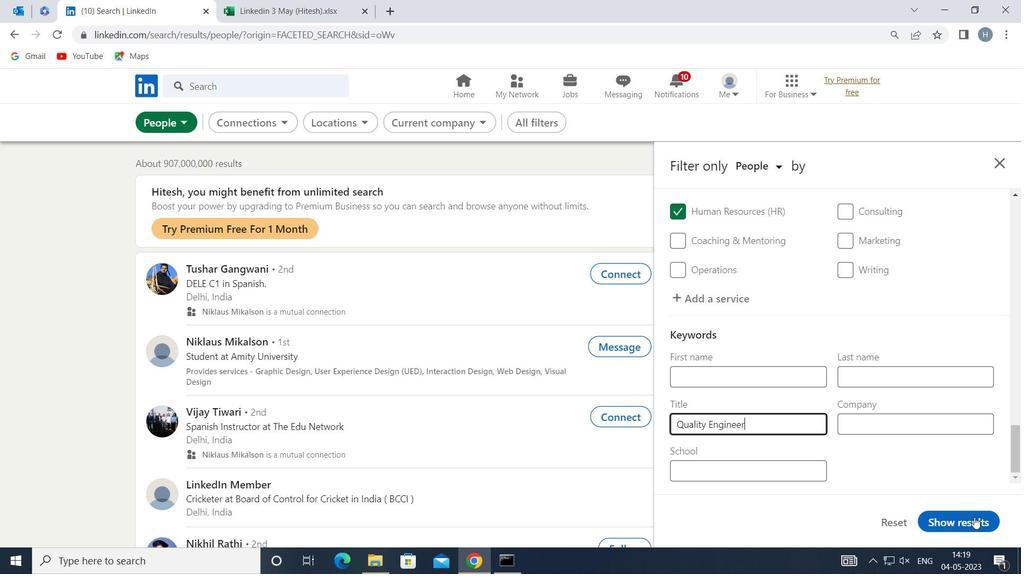 
Action: Mouse pressed left at (974, 522)
Screenshot: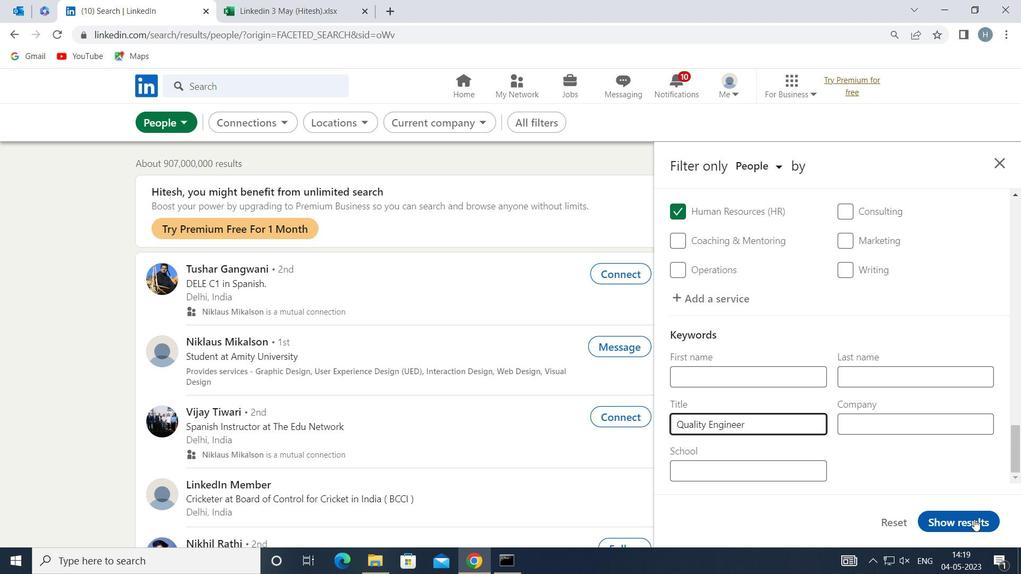 
Action: Mouse moved to (465, 87)
Screenshot: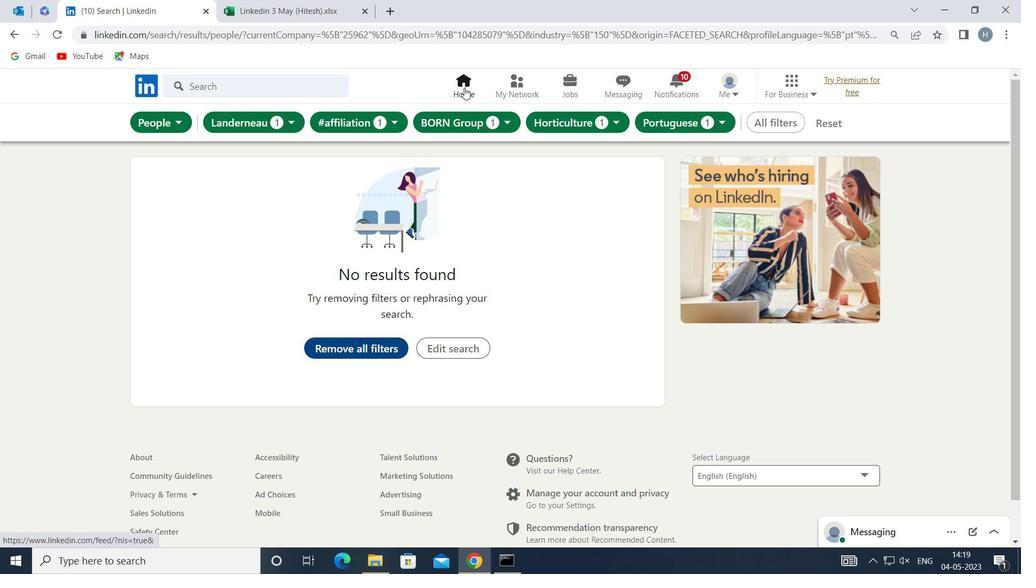 
